 Task: Find connections with filter location Montana with filter topic #technologywith filter profile language French with filter current company Forbe with filter school B K Birla Institute of Engineering & Technology, Pilani with filter industry Public Policy Offices with filter service category Life Insurance with filter keywords title Direct Salesperson
Action: Mouse moved to (151, 204)
Screenshot: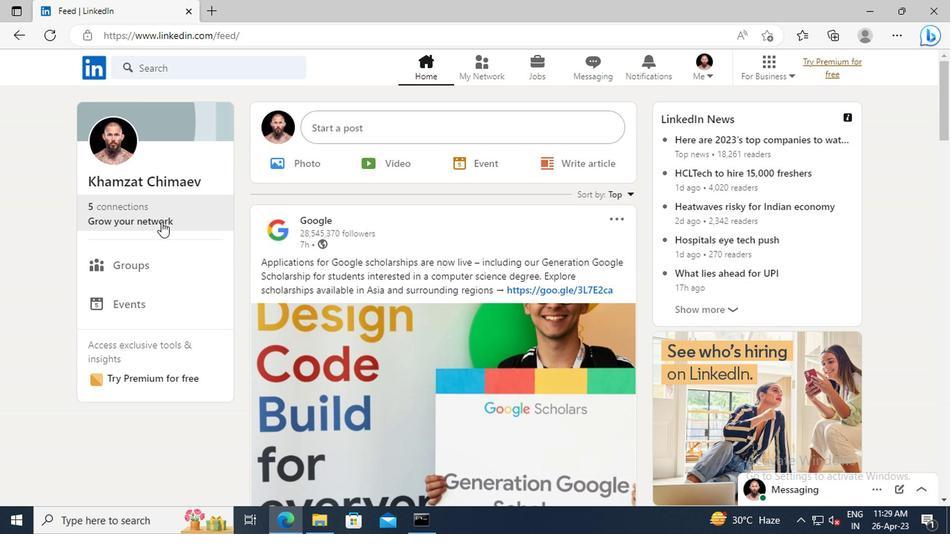 
Action: Mouse pressed left at (151, 204)
Screenshot: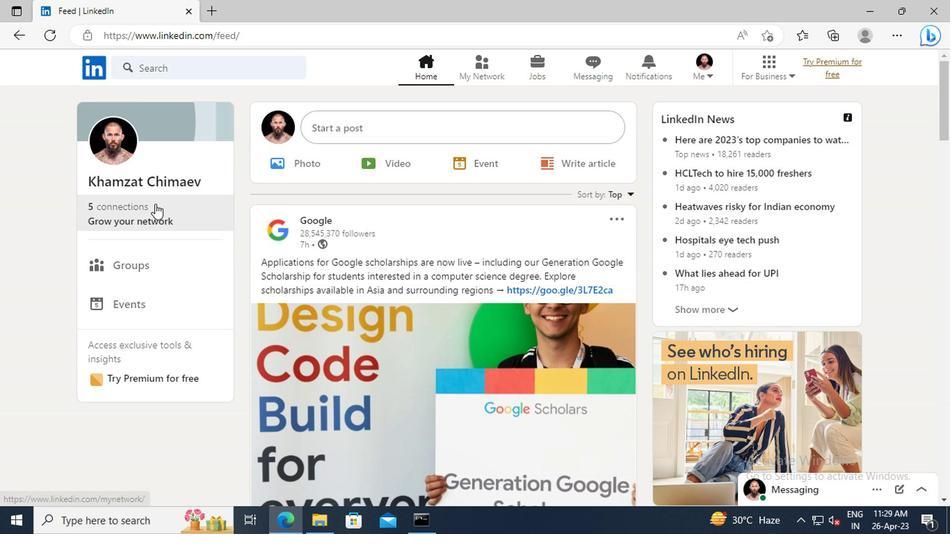 
Action: Mouse moved to (162, 151)
Screenshot: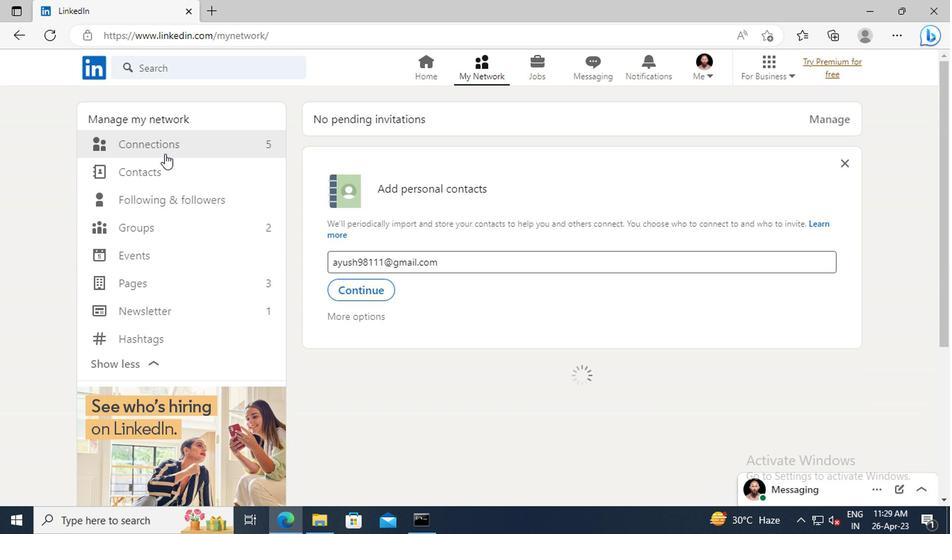 
Action: Mouse pressed left at (162, 151)
Screenshot: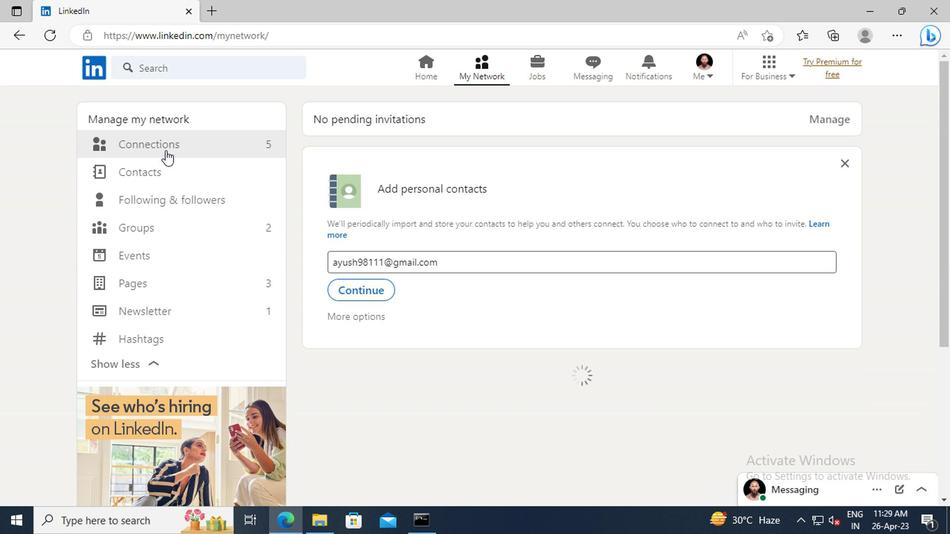 
Action: Mouse moved to (563, 149)
Screenshot: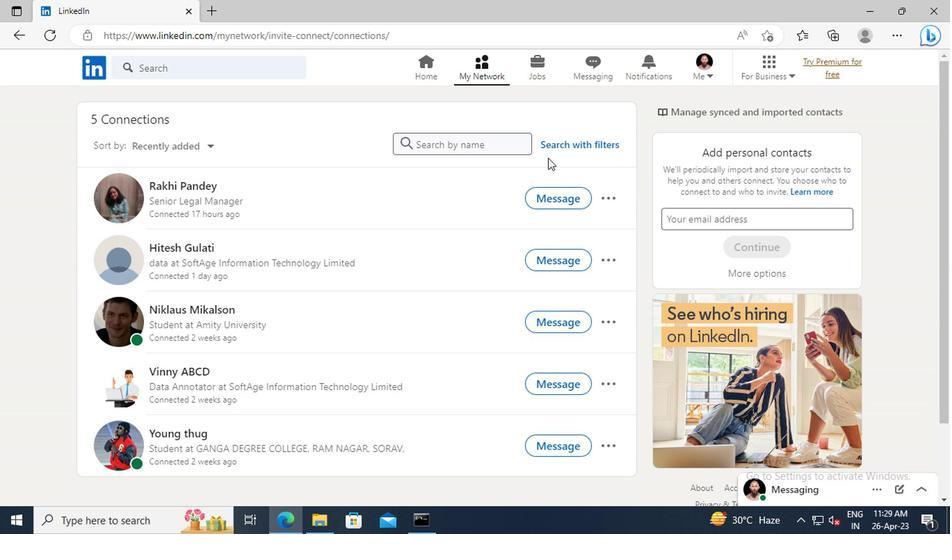 
Action: Mouse pressed left at (563, 149)
Screenshot: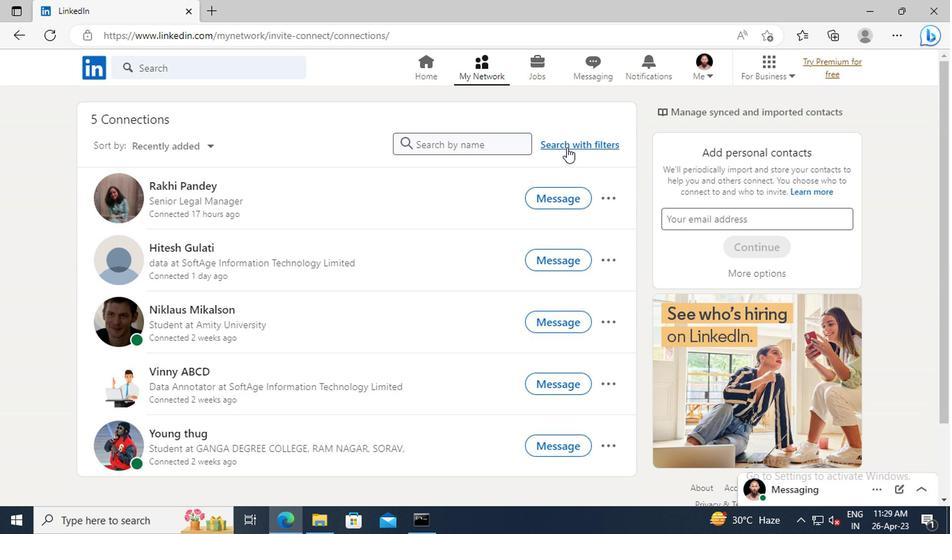 
Action: Mouse moved to (520, 111)
Screenshot: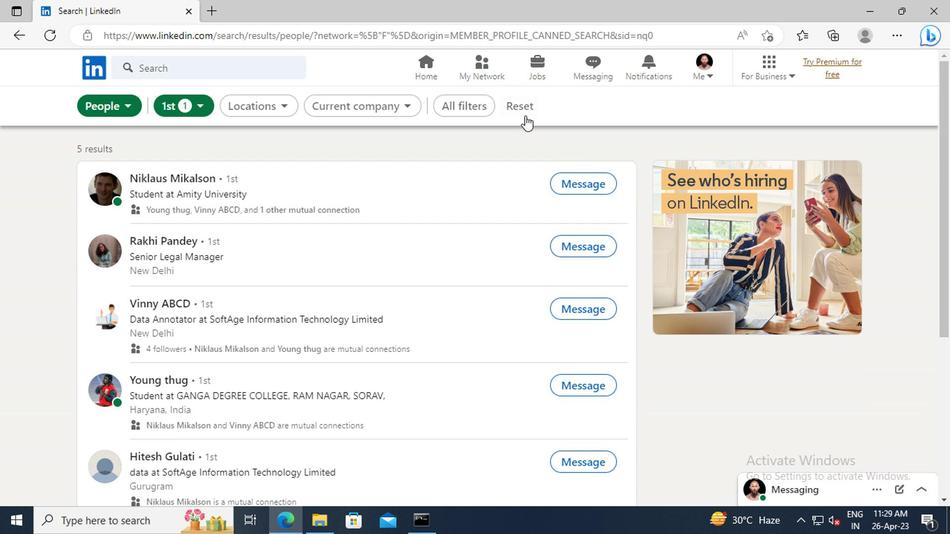 
Action: Mouse pressed left at (520, 111)
Screenshot: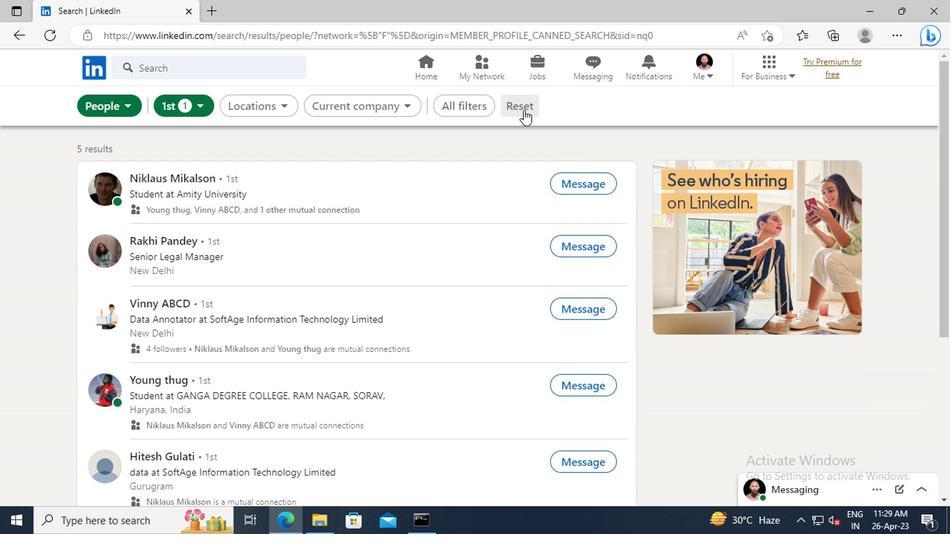 
Action: Mouse moved to (496, 108)
Screenshot: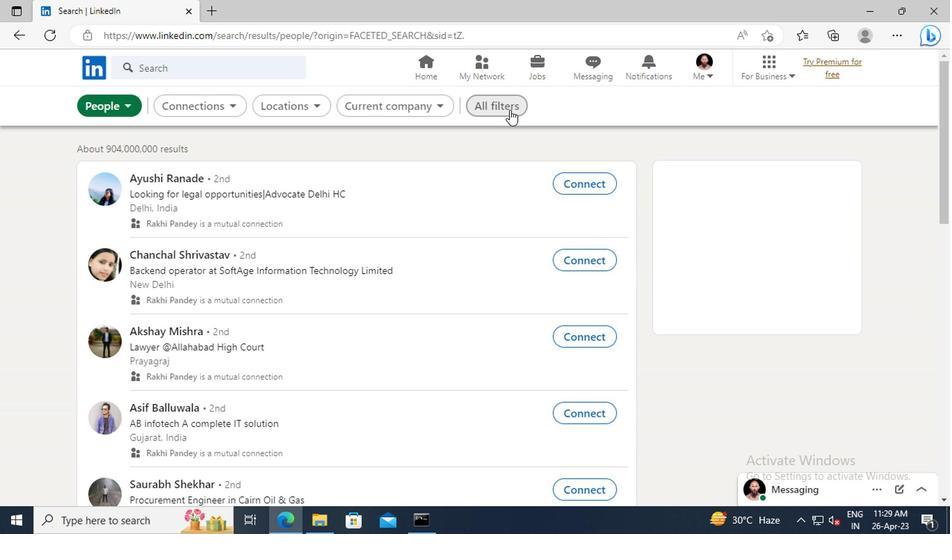 
Action: Mouse pressed left at (496, 108)
Screenshot: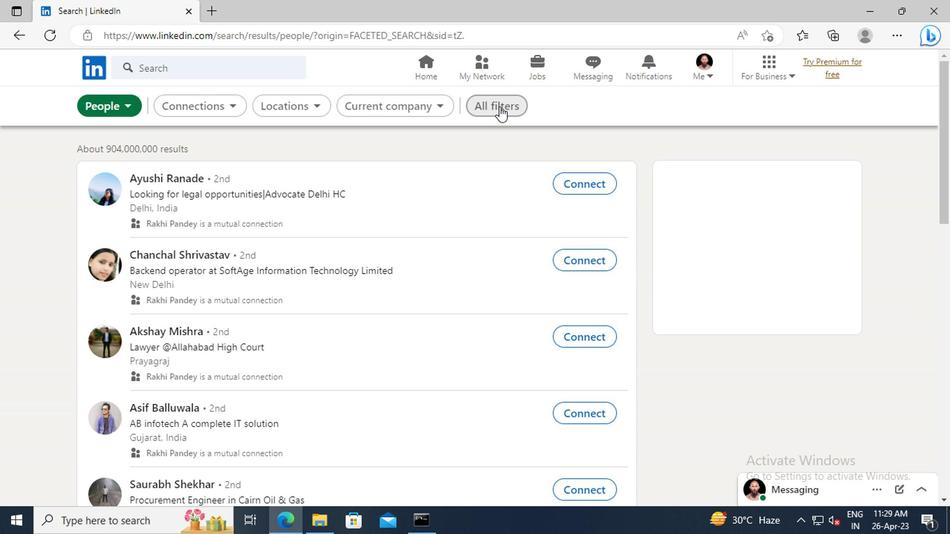 
Action: Mouse moved to (786, 269)
Screenshot: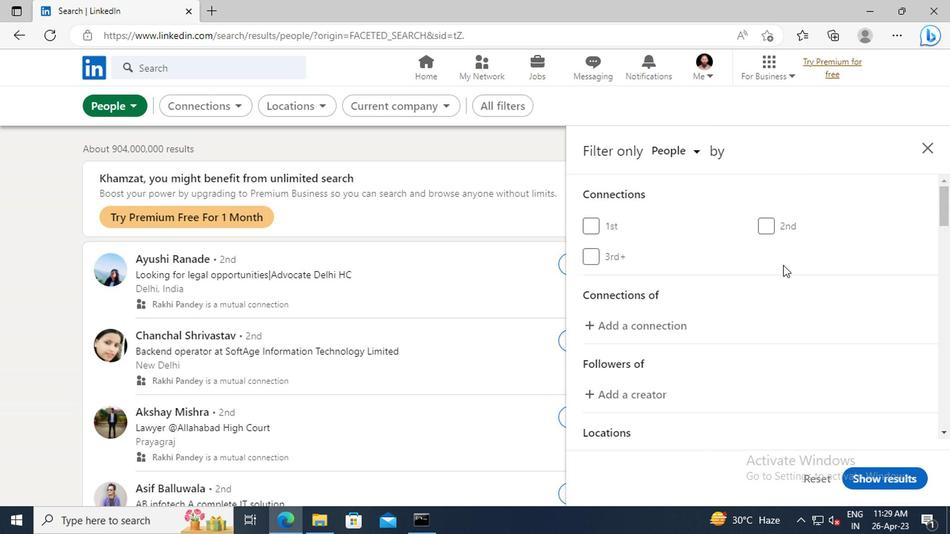 
Action: Mouse scrolled (786, 268) with delta (0, 0)
Screenshot: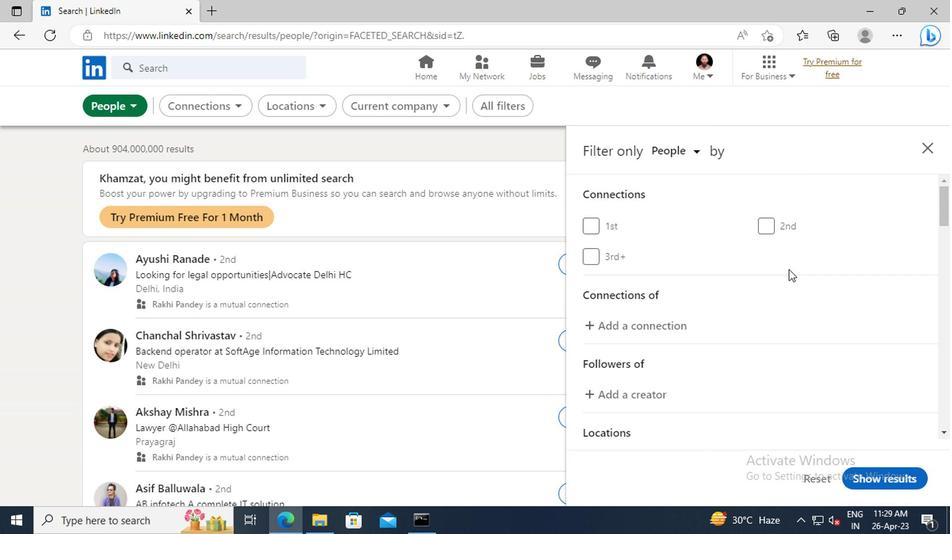 
Action: Mouse scrolled (786, 268) with delta (0, 0)
Screenshot: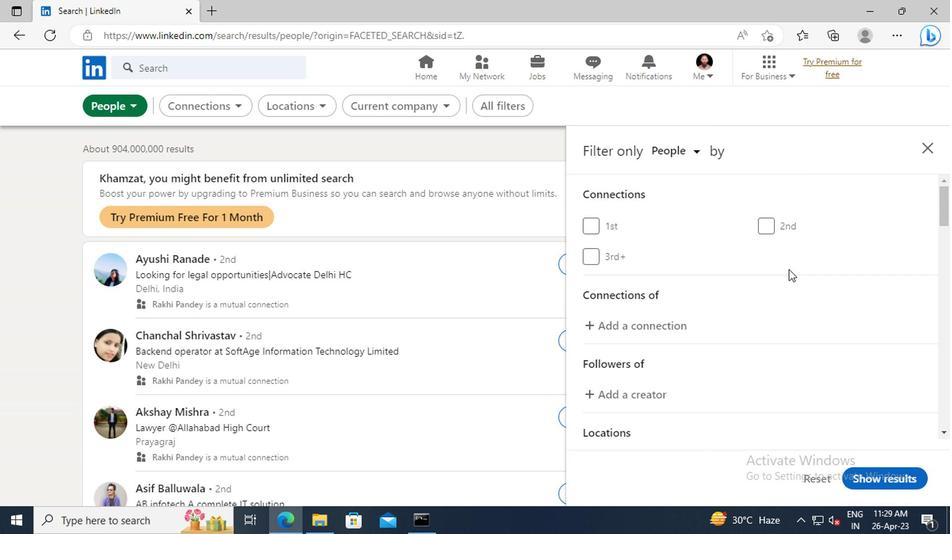 
Action: Mouse scrolled (786, 268) with delta (0, 0)
Screenshot: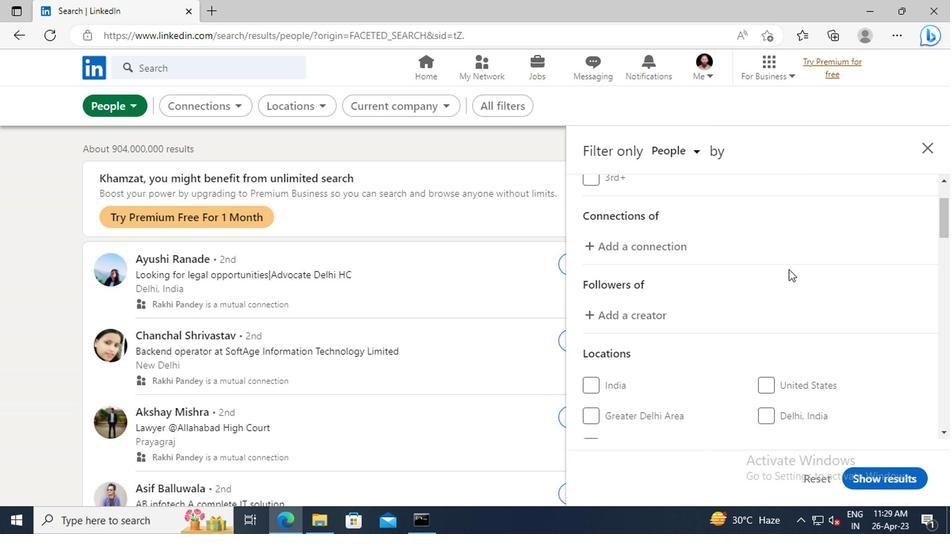 
Action: Mouse scrolled (786, 268) with delta (0, 0)
Screenshot: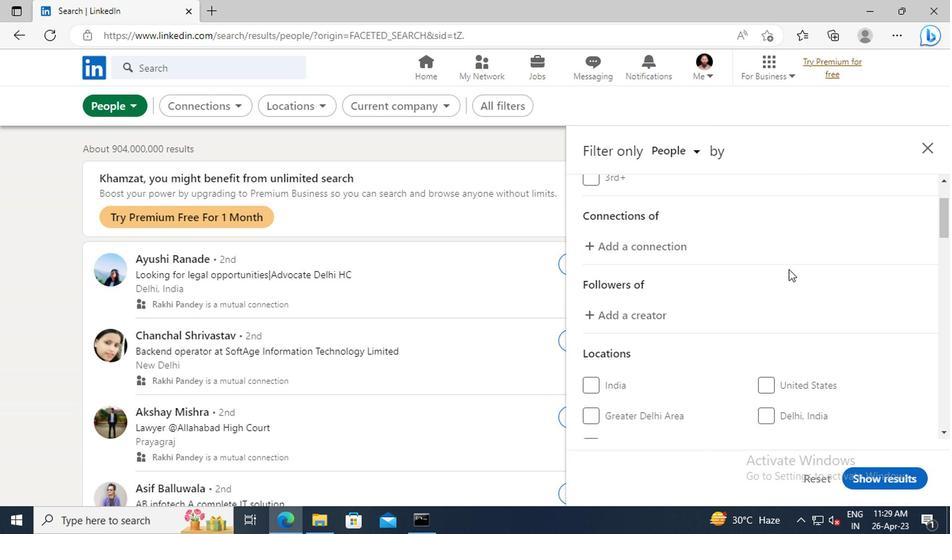 
Action: Mouse scrolled (786, 268) with delta (0, 0)
Screenshot: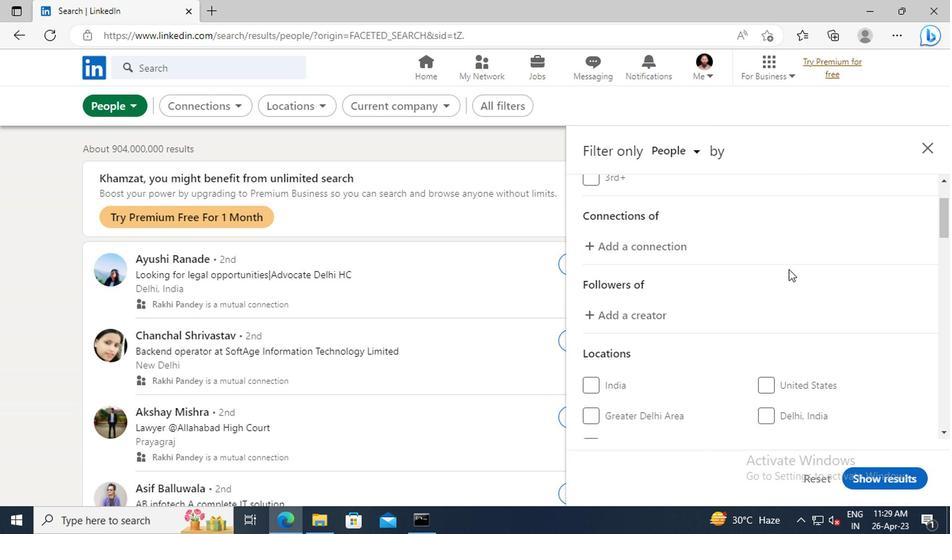 
Action: Mouse scrolled (786, 268) with delta (0, 0)
Screenshot: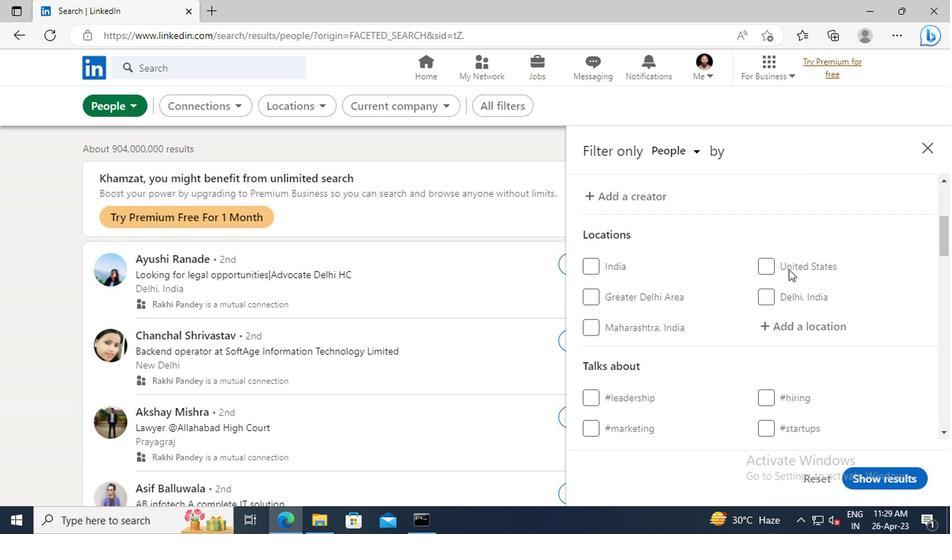 
Action: Mouse moved to (786, 284)
Screenshot: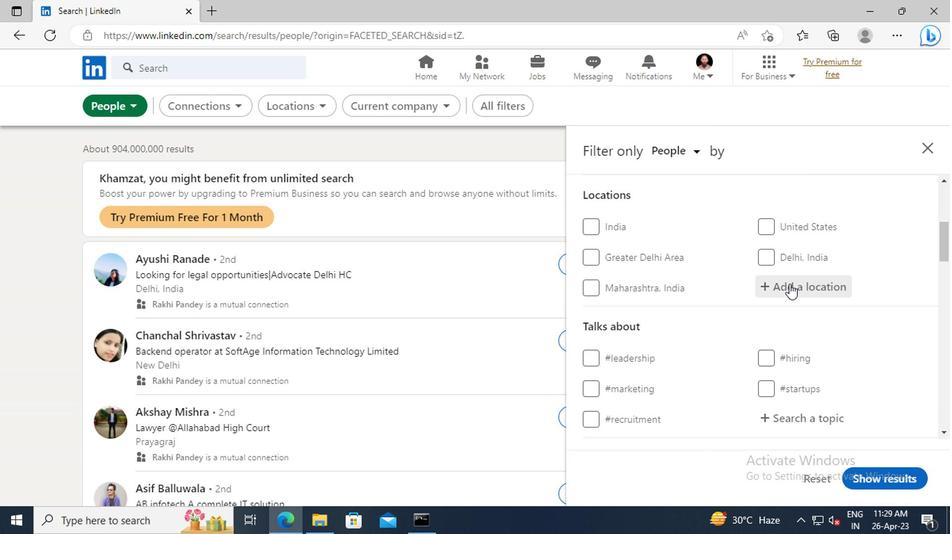 
Action: Mouse pressed left at (786, 284)
Screenshot: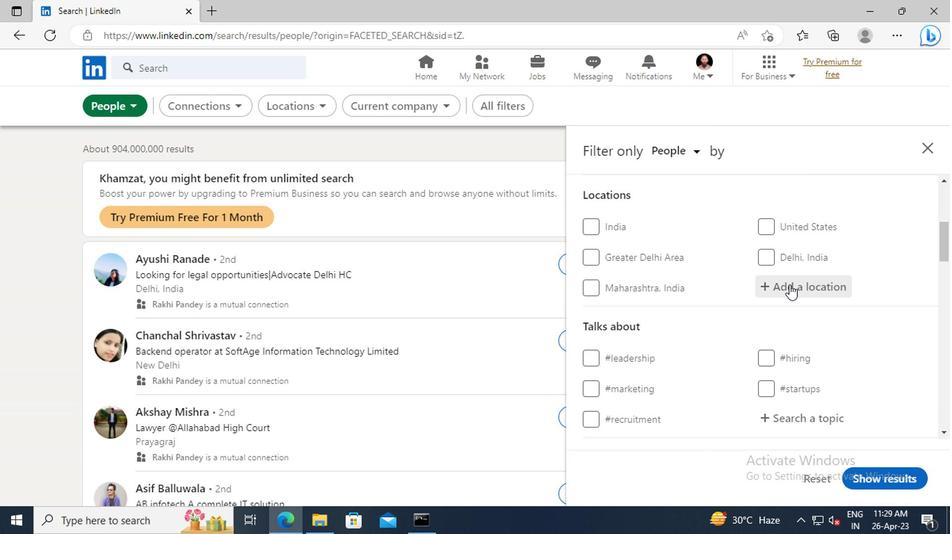 
Action: Key pressed <Key.shift>MONTANA
Screenshot: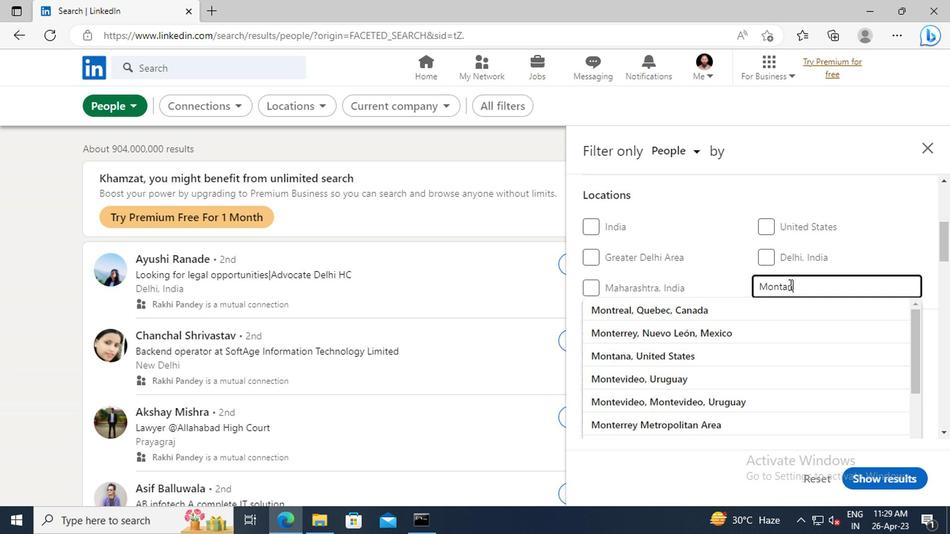
Action: Mouse moved to (779, 303)
Screenshot: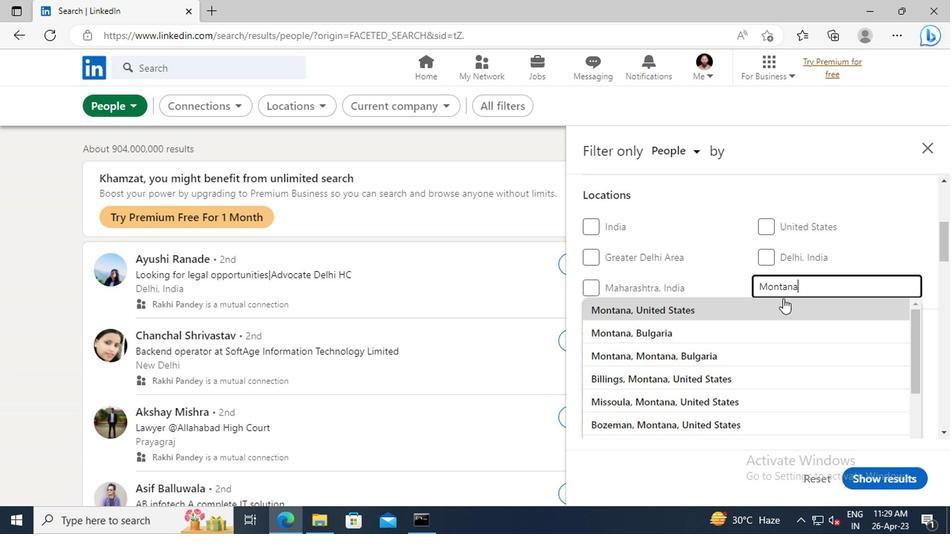 
Action: Mouse pressed left at (779, 303)
Screenshot: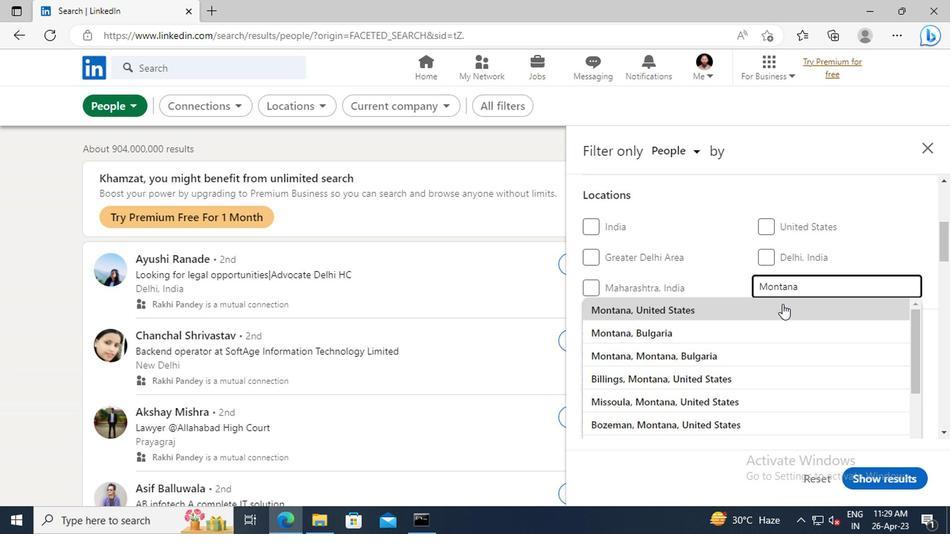 
Action: Mouse moved to (785, 260)
Screenshot: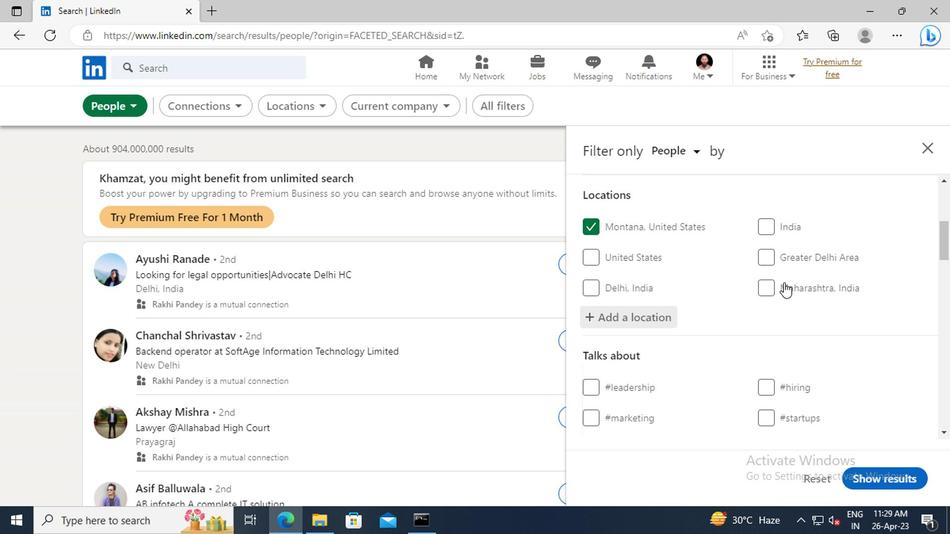 
Action: Mouse scrolled (785, 260) with delta (0, 0)
Screenshot: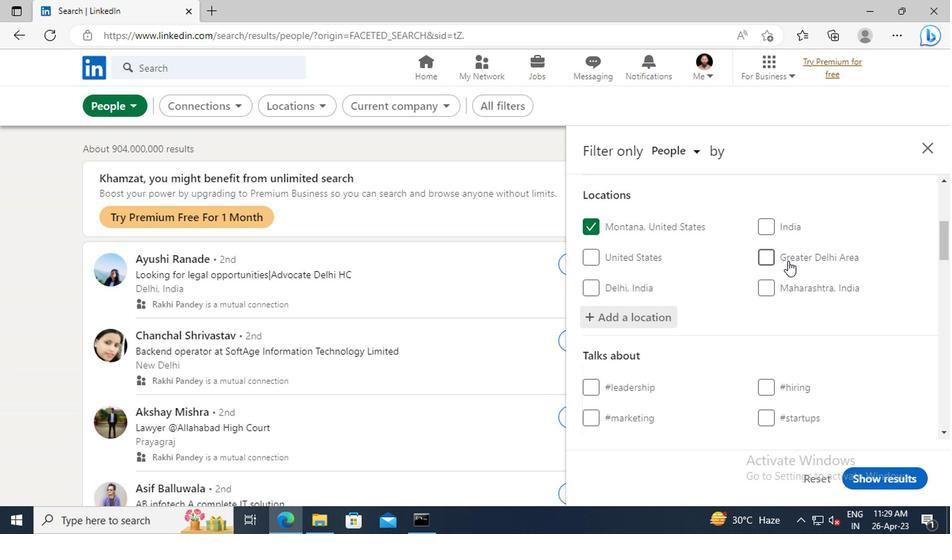 
Action: Mouse scrolled (785, 260) with delta (0, 0)
Screenshot: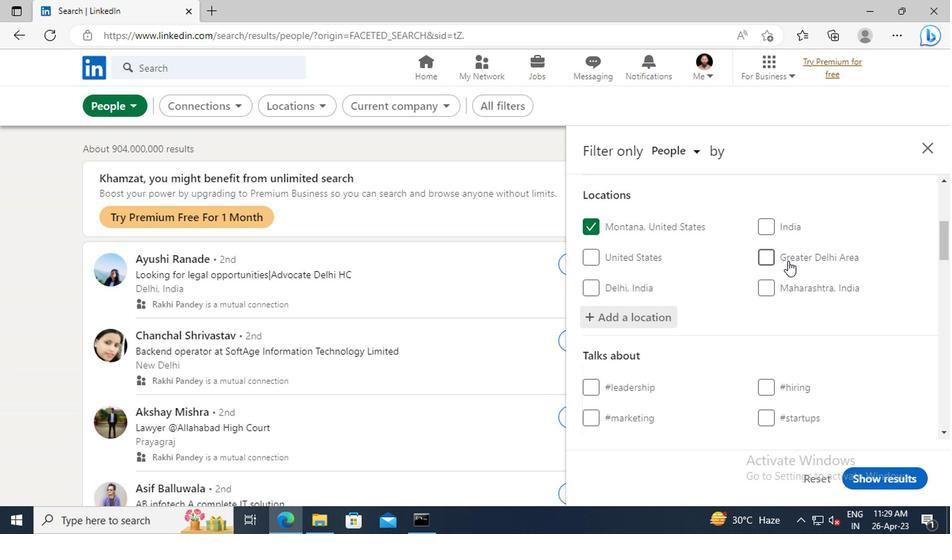 
Action: Mouse scrolled (785, 260) with delta (0, 0)
Screenshot: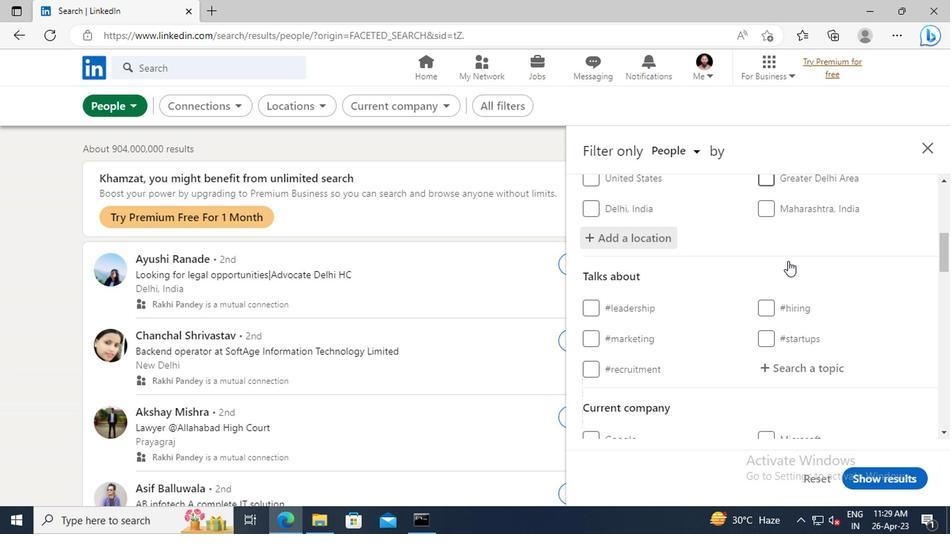 
Action: Mouse scrolled (785, 260) with delta (0, 0)
Screenshot: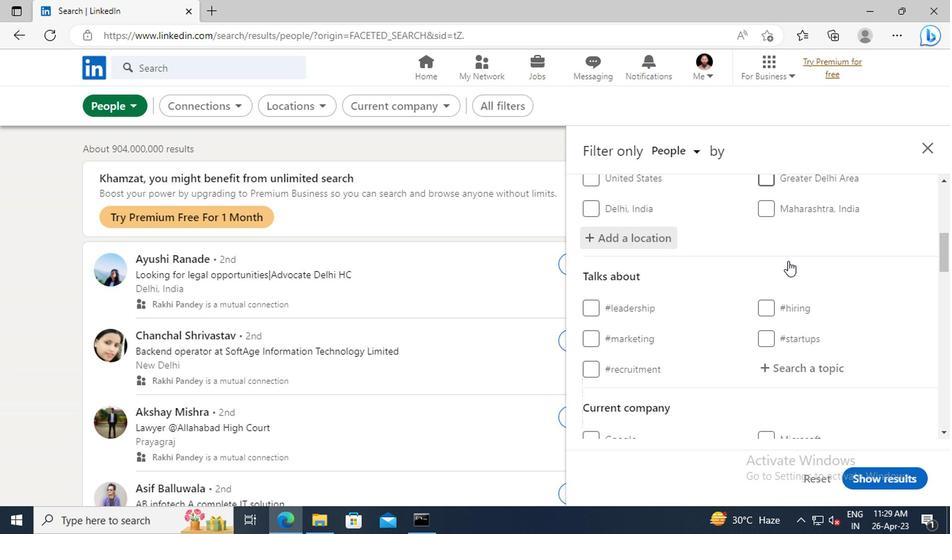
Action: Mouse moved to (785, 291)
Screenshot: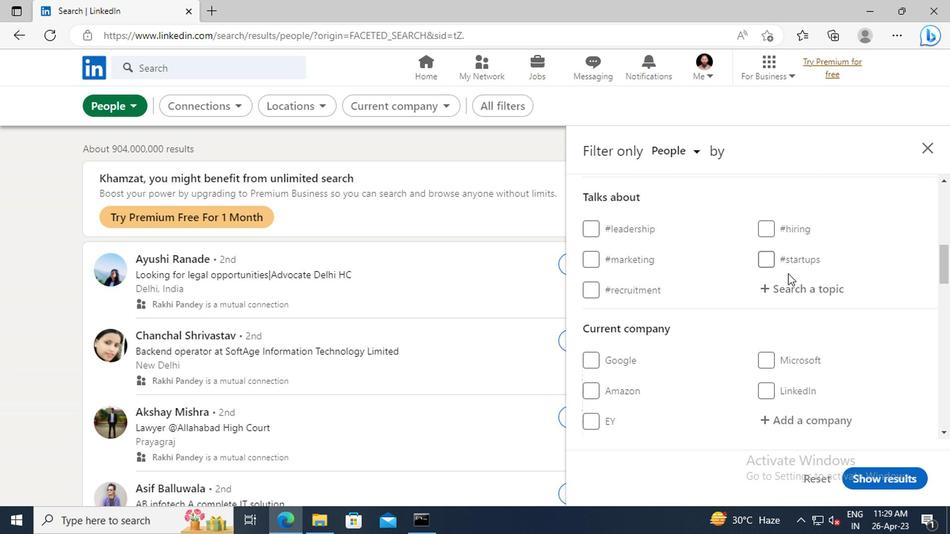 
Action: Mouse pressed left at (785, 291)
Screenshot: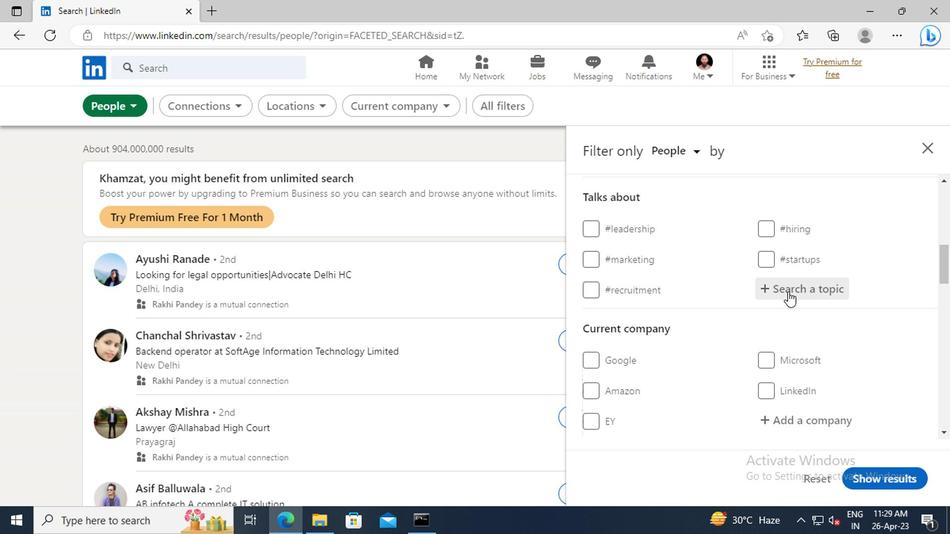 
Action: Key pressed <Key.shift>#TECHNOLOGYWITH<Key.enter>
Screenshot: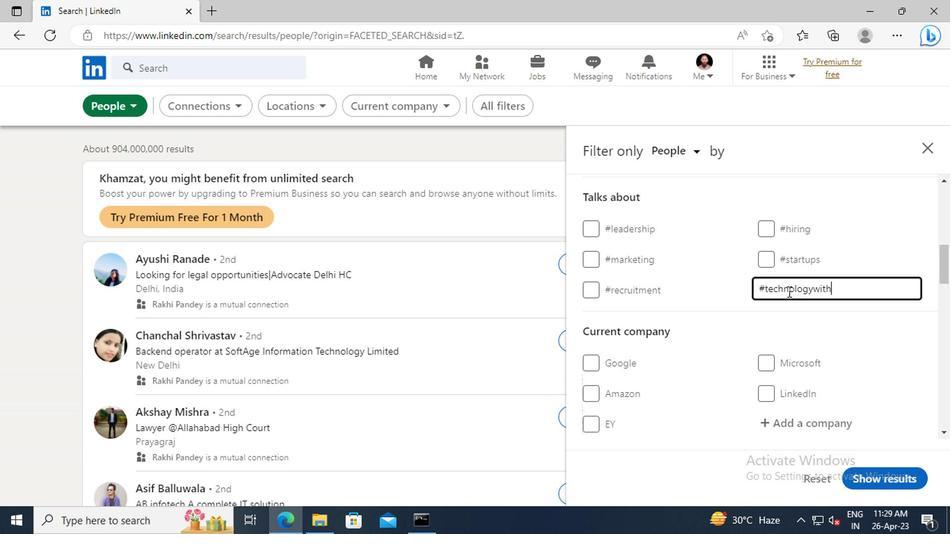 
Action: Mouse moved to (762, 293)
Screenshot: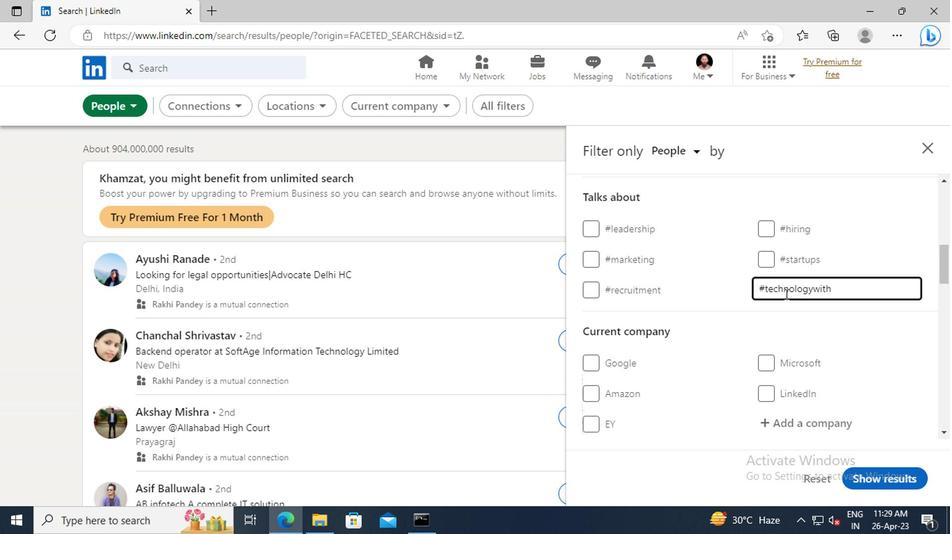
Action: Mouse scrolled (762, 293) with delta (0, 0)
Screenshot: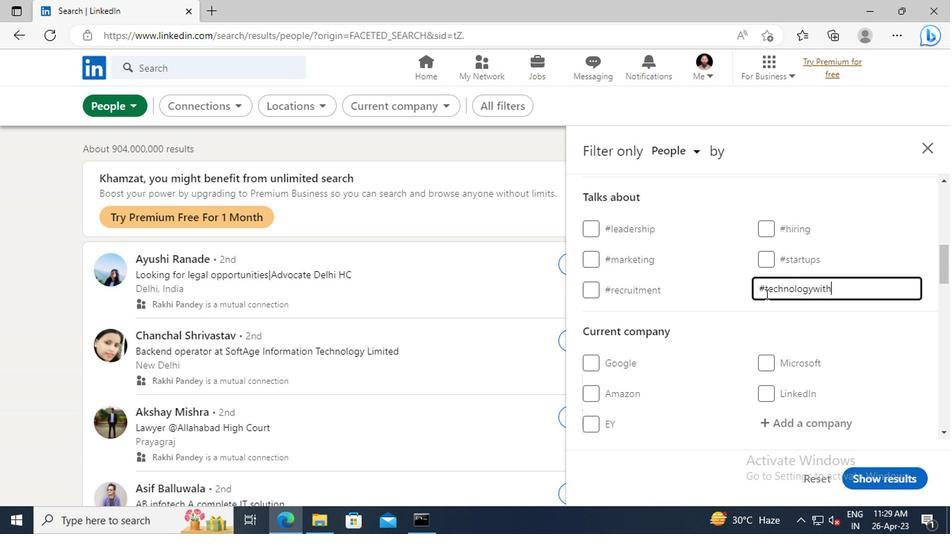 
Action: Mouse scrolled (762, 293) with delta (0, 0)
Screenshot: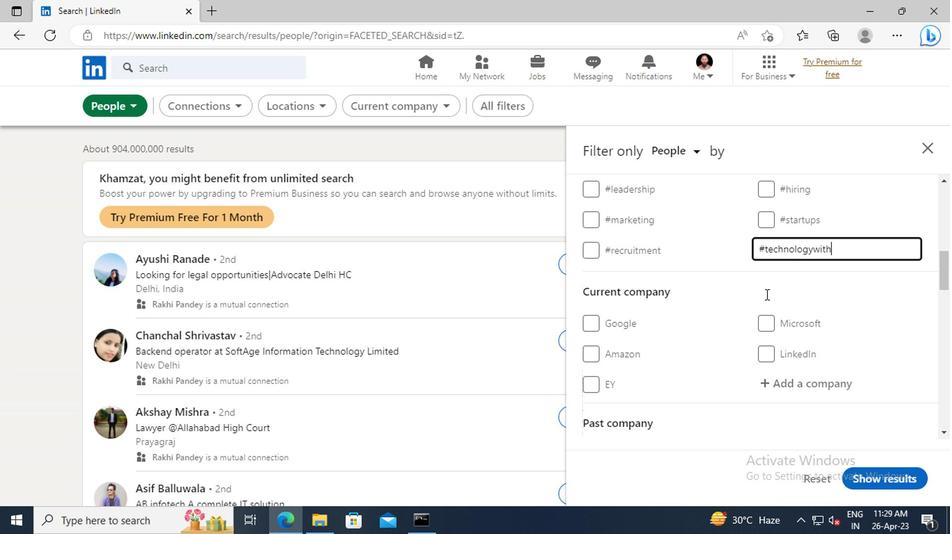 
Action: Mouse scrolled (762, 293) with delta (0, 0)
Screenshot: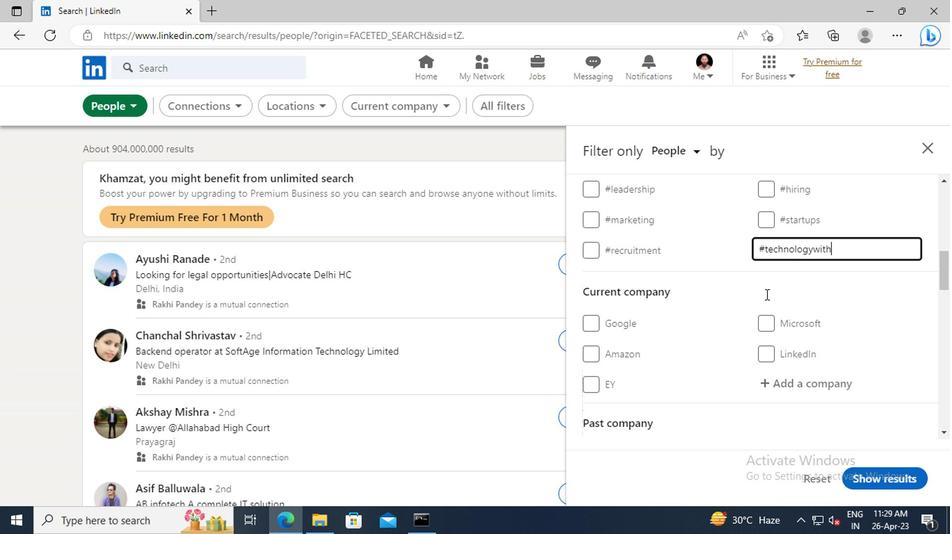 
Action: Mouse scrolled (762, 293) with delta (0, 0)
Screenshot: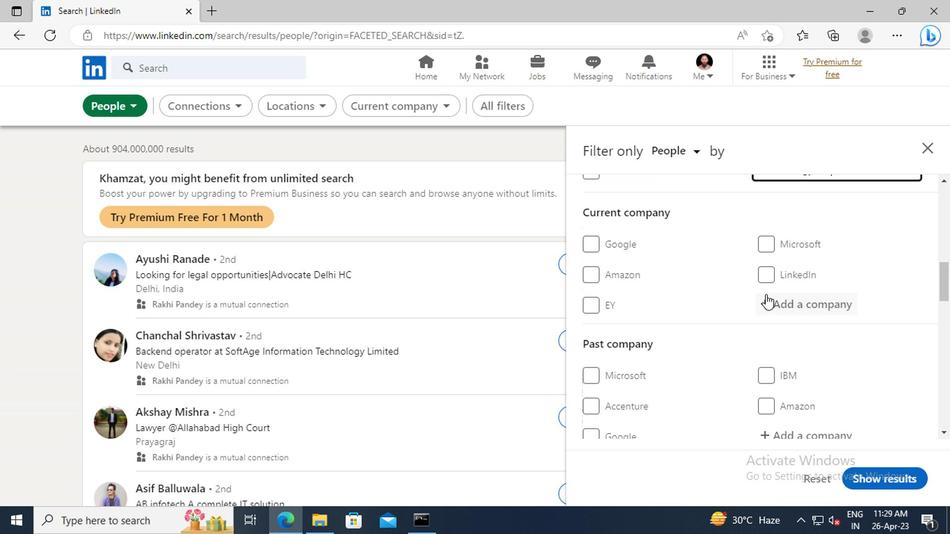 
Action: Mouse scrolled (762, 293) with delta (0, 0)
Screenshot: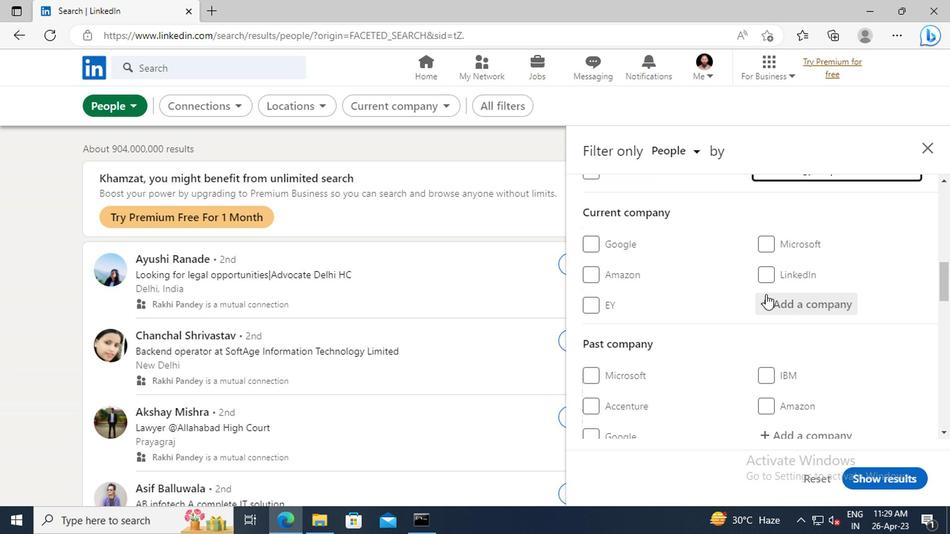 
Action: Mouse scrolled (762, 293) with delta (0, 0)
Screenshot: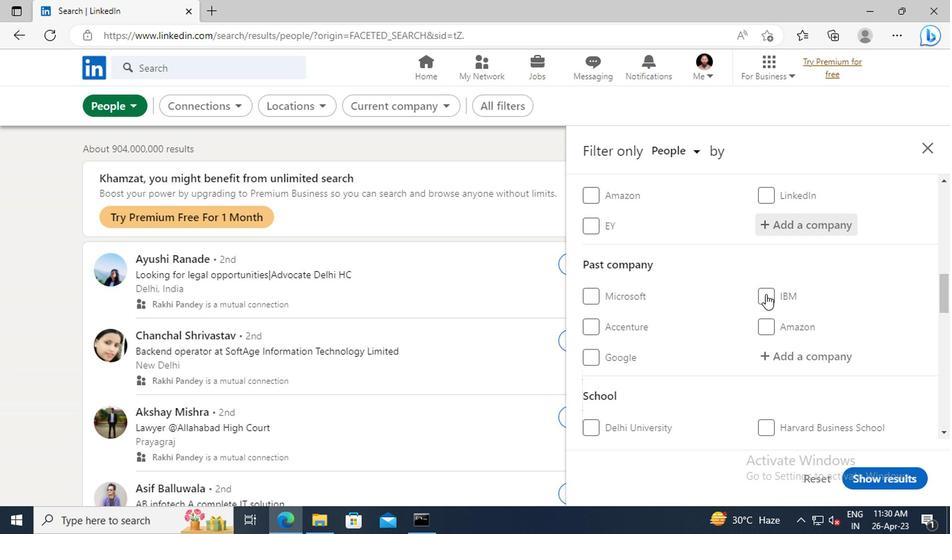 
Action: Mouse scrolled (762, 293) with delta (0, 0)
Screenshot: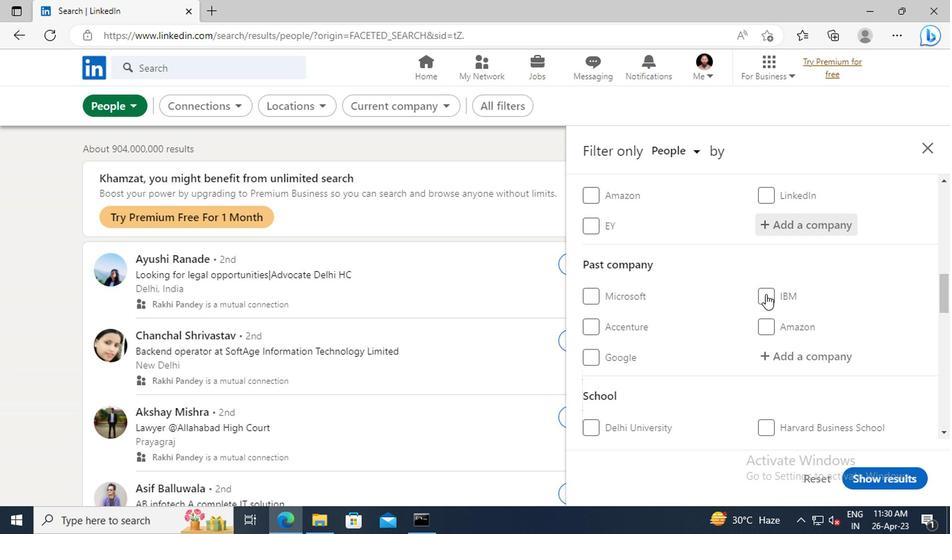 
Action: Mouse scrolled (762, 293) with delta (0, 0)
Screenshot: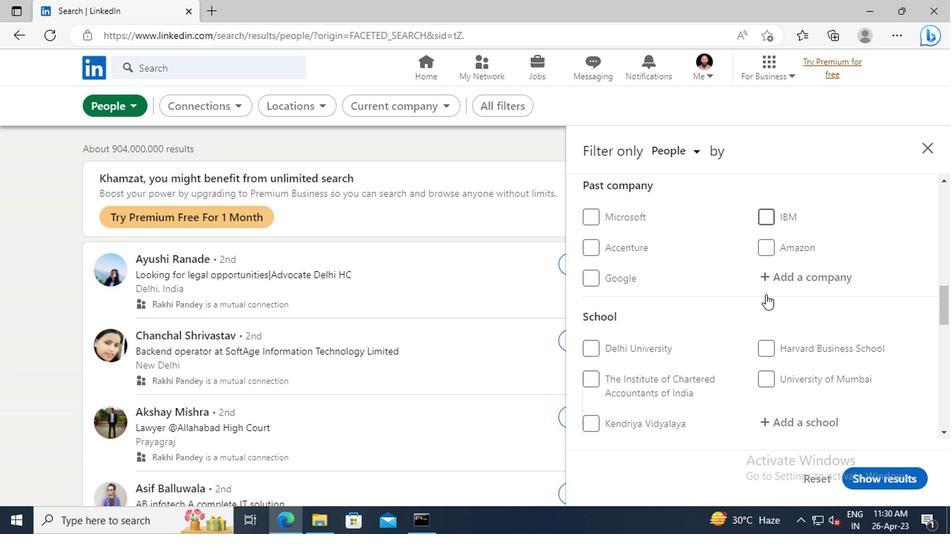 
Action: Mouse scrolled (762, 293) with delta (0, 0)
Screenshot: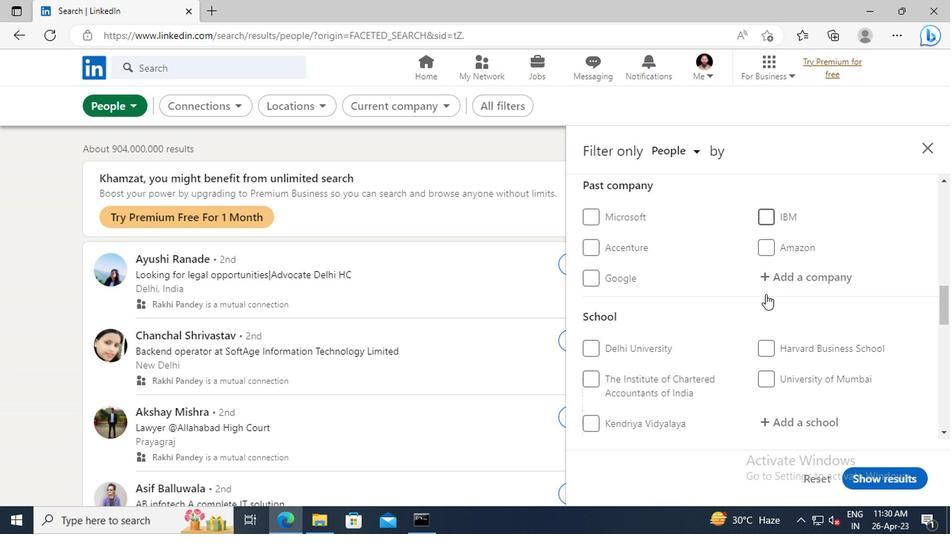 
Action: Mouse scrolled (762, 293) with delta (0, 0)
Screenshot: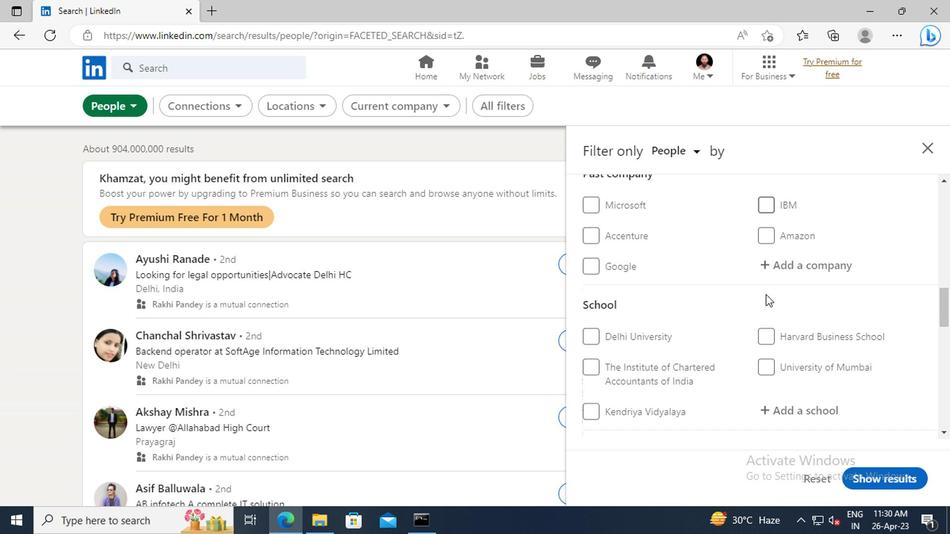 
Action: Mouse scrolled (762, 293) with delta (0, 0)
Screenshot: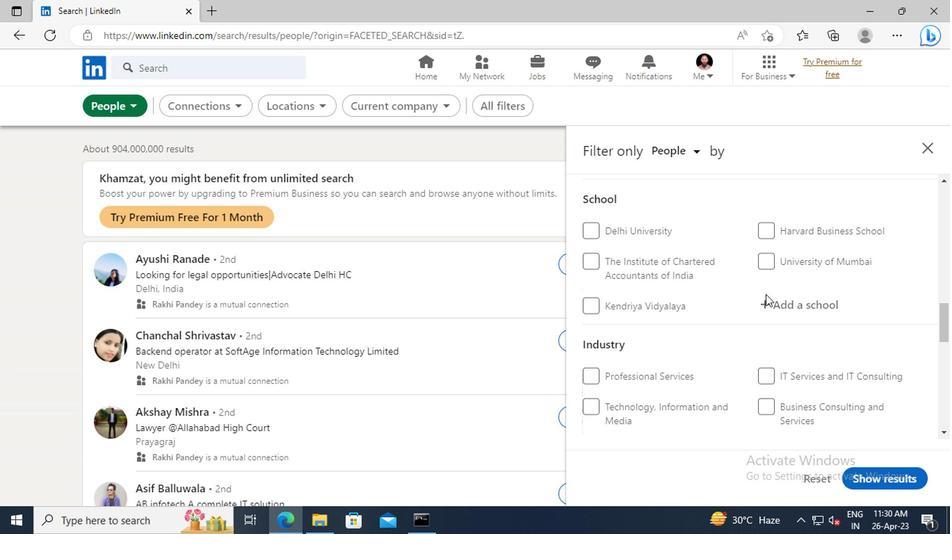 
Action: Mouse scrolled (762, 293) with delta (0, 0)
Screenshot: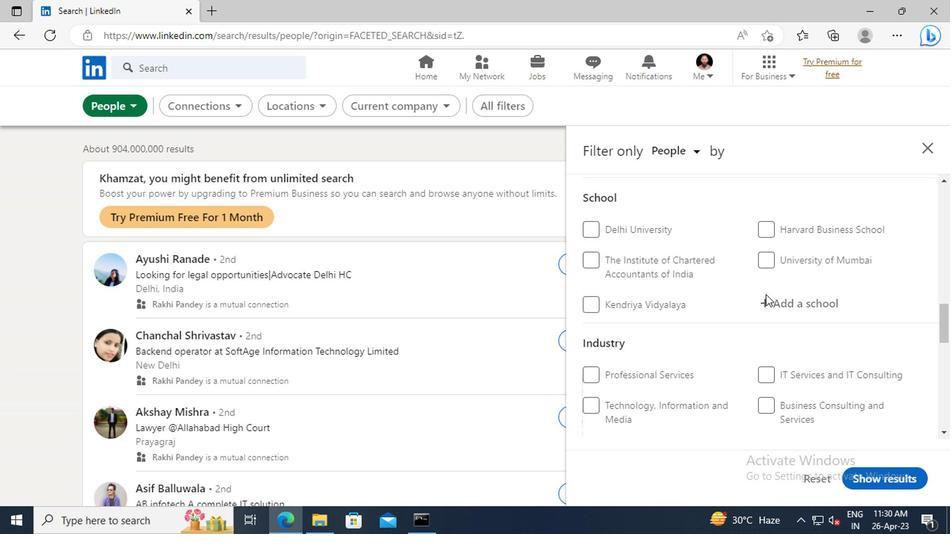 
Action: Mouse scrolled (762, 293) with delta (0, 0)
Screenshot: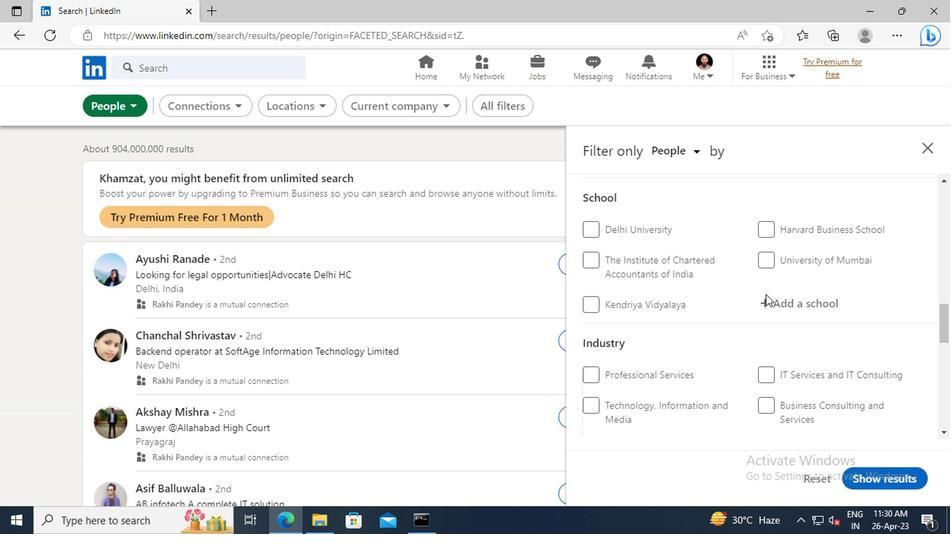 
Action: Mouse scrolled (762, 293) with delta (0, 0)
Screenshot: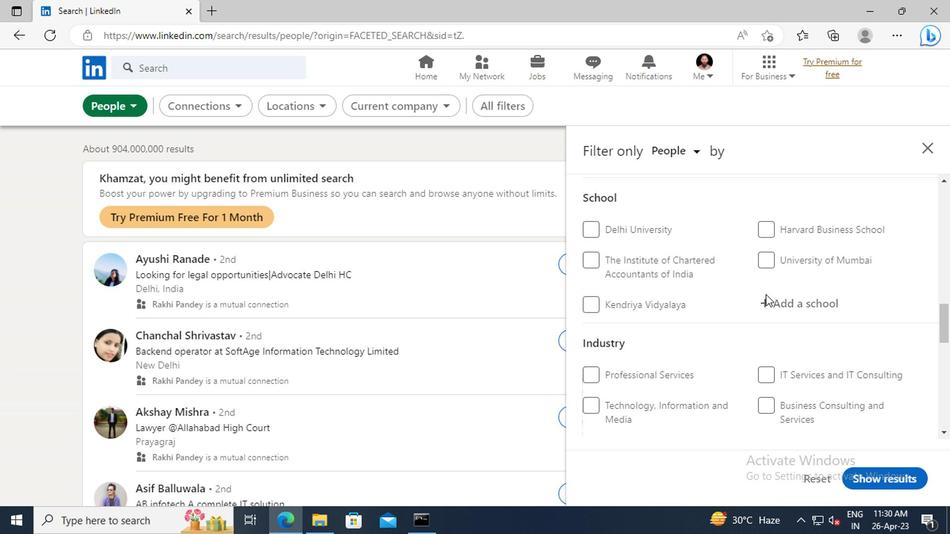 
Action: Mouse scrolled (762, 293) with delta (0, 0)
Screenshot: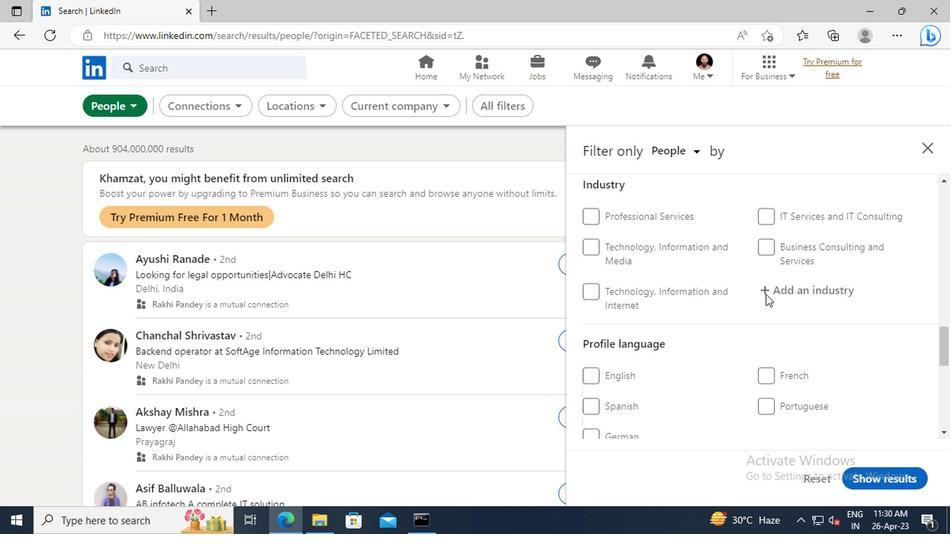 
Action: Mouse scrolled (762, 293) with delta (0, 0)
Screenshot: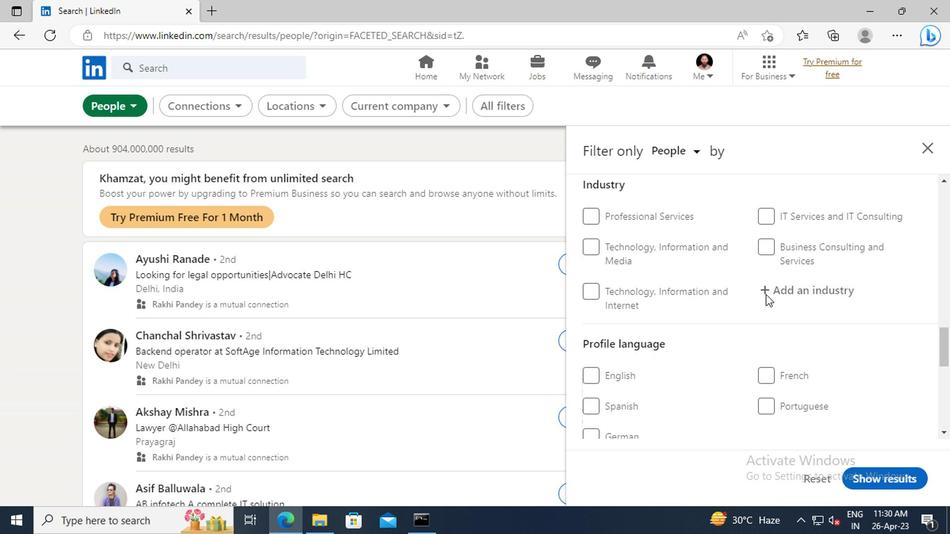 
Action: Mouse moved to (760, 296)
Screenshot: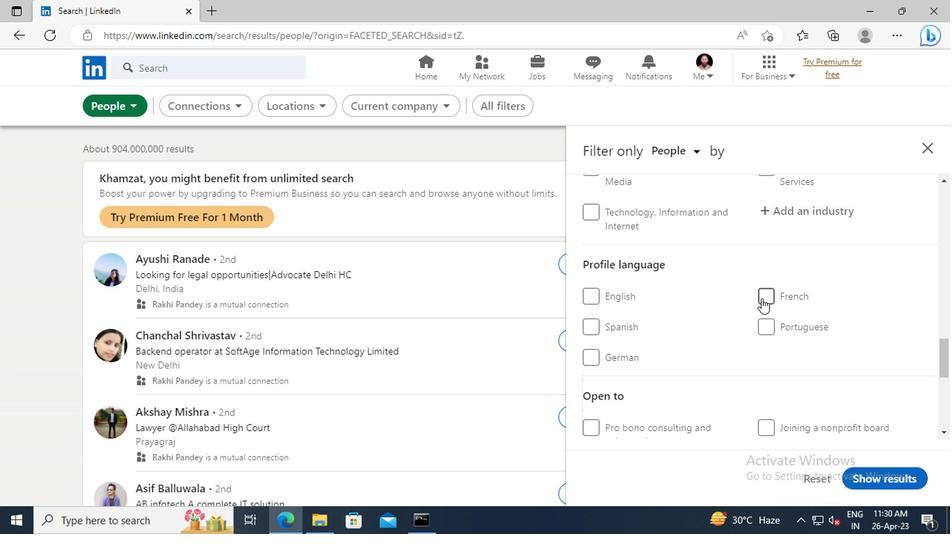 
Action: Mouse pressed left at (760, 296)
Screenshot: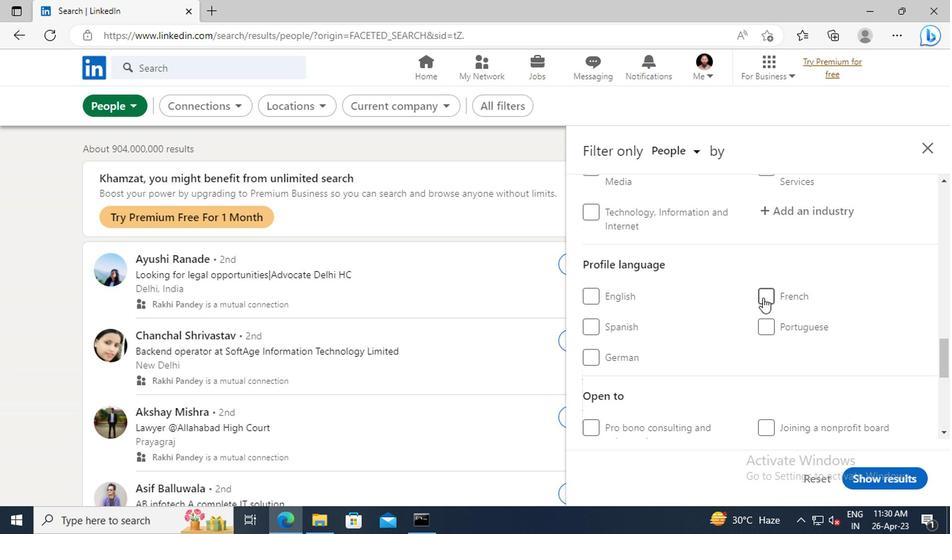 
Action: Mouse moved to (734, 302)
Screenshot: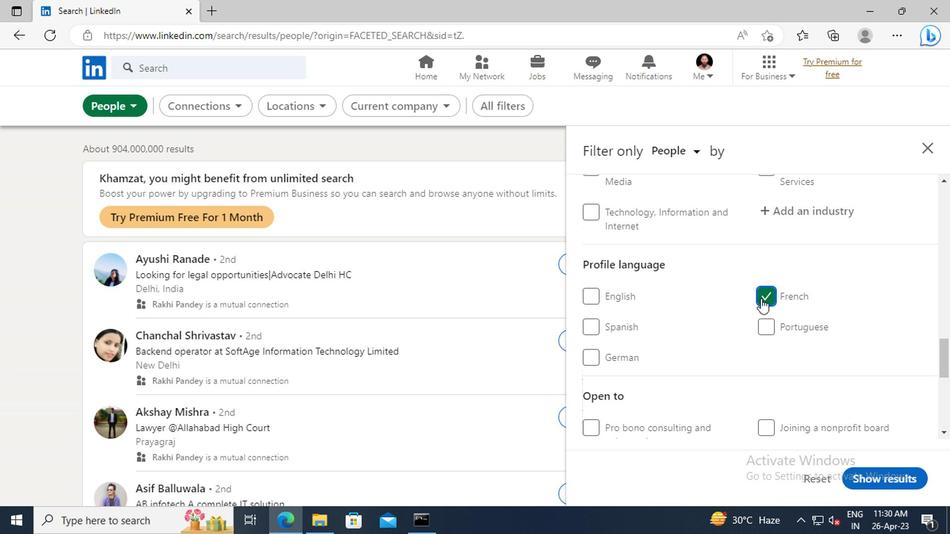 
Action: Mouse scrolled (734, 302) with delta (0, 0)
Screenshot: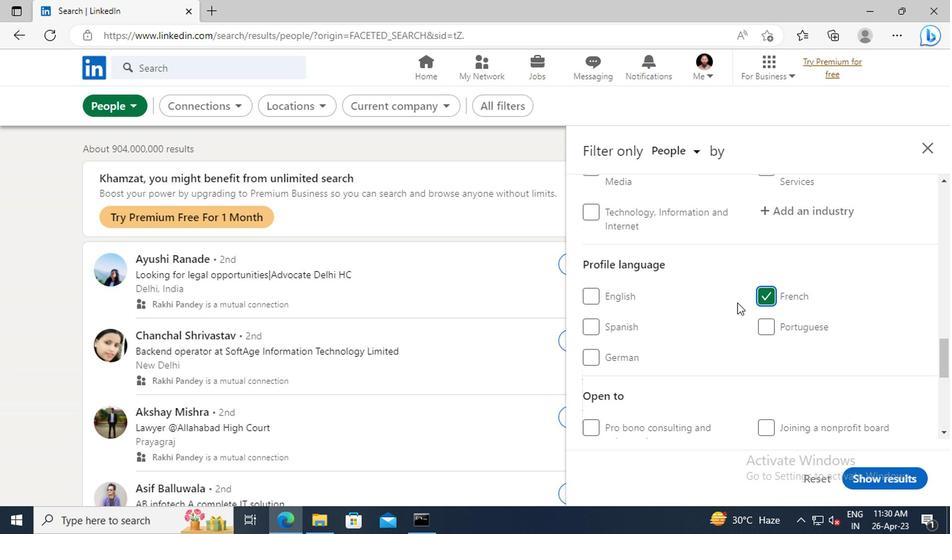 
Action: Mouse scrolled (734, 302) with delta (0, 0)
Screenshot: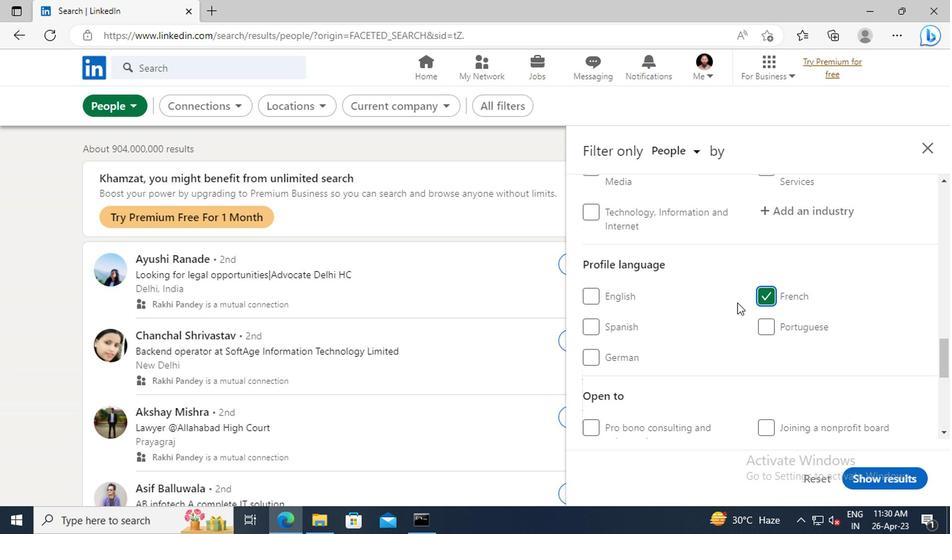 
Action: Mouse moved to (734, 302)
Screenshot: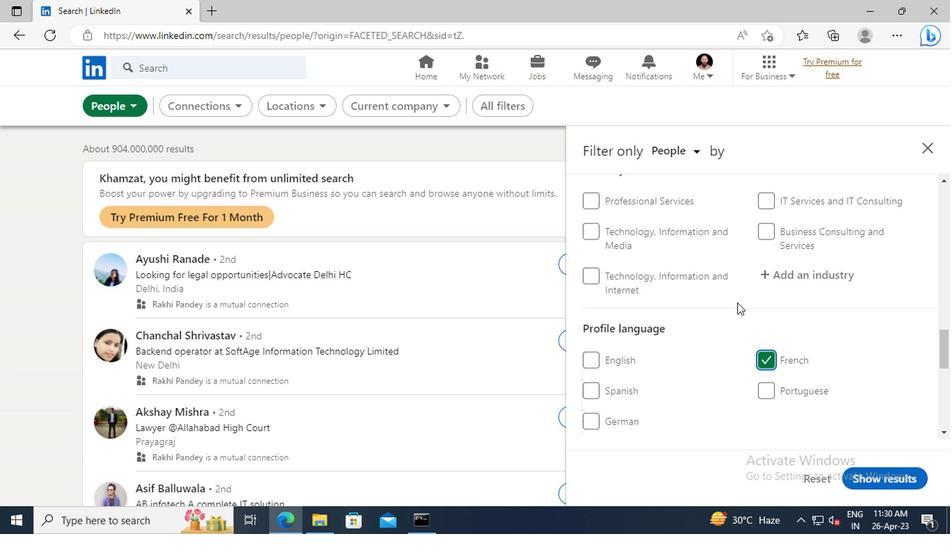 
Action: Mouse scrolled (734, 302) with delta (0, 0)
Screenshot: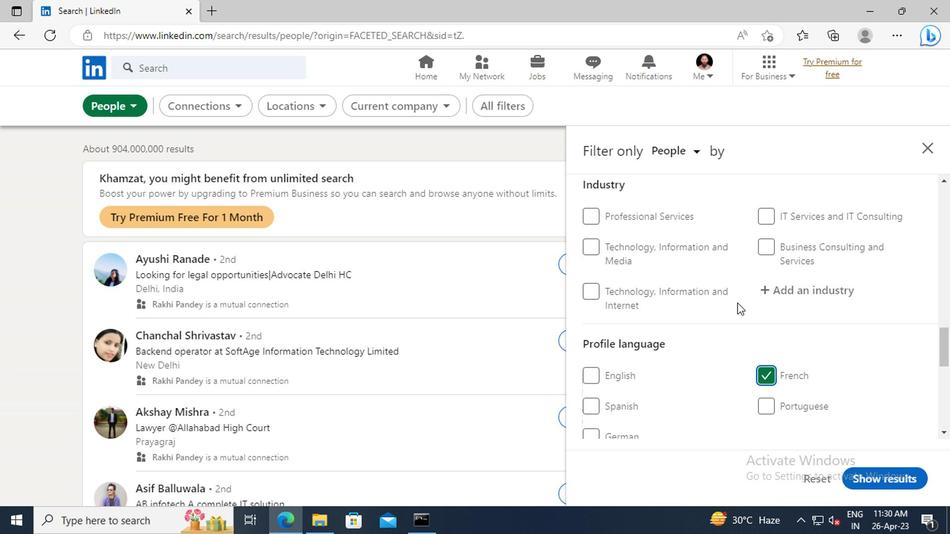 
Action: Mouse scrolled (734, 302) with delta (0, 0)
Screenshot: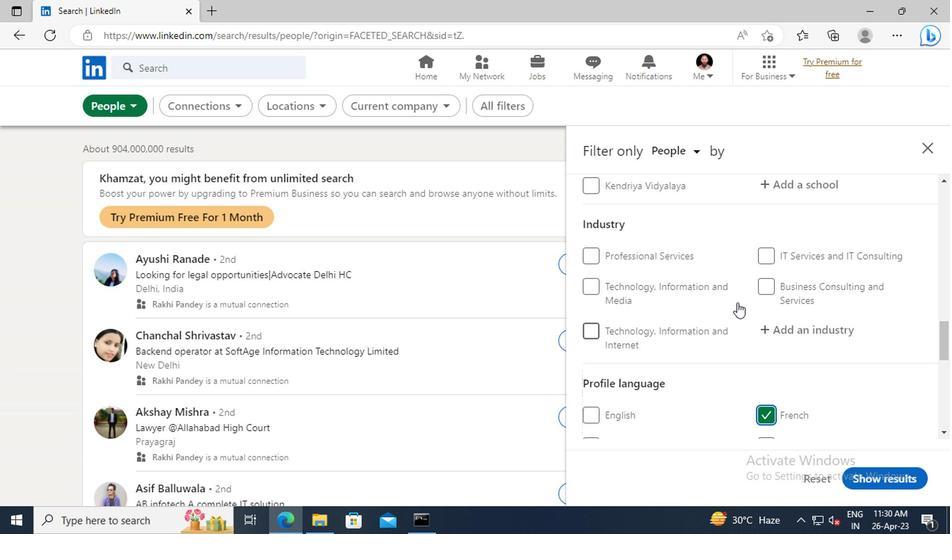 
Action: Mouse scrolled (734, 302) with delta (0, 0)
Screenshot: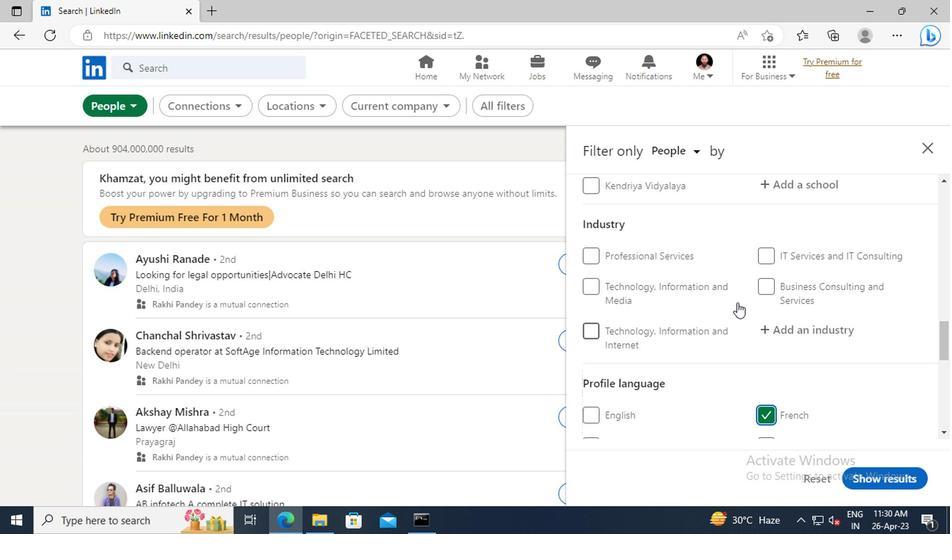 
Action: Mouse scrolled (734, 302) with delta (0, 0)
Screenshot: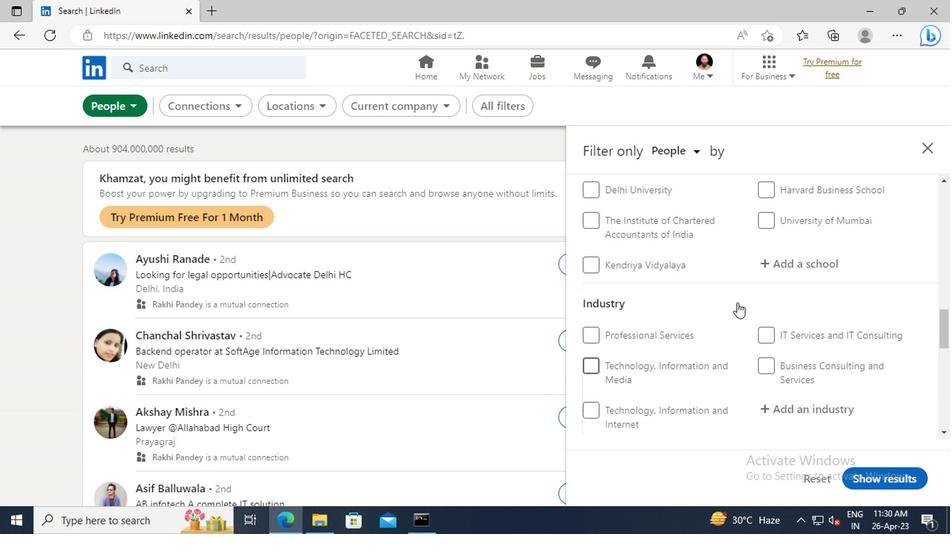
Action: Mouse scrolled (734, 302) with delta (0, 0)
Screenshot: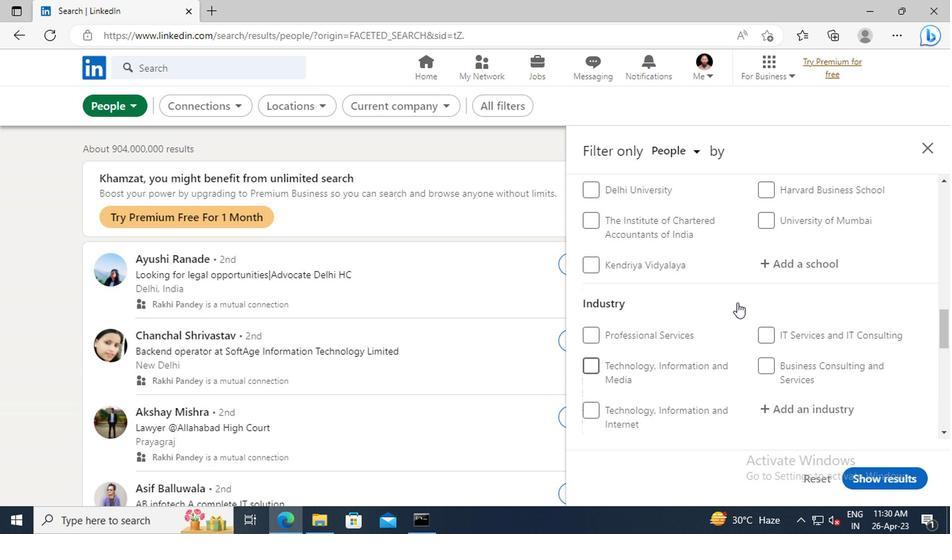 
Action: Mouse scrolled (734, 302) with delta (0, 0)
Screenshot: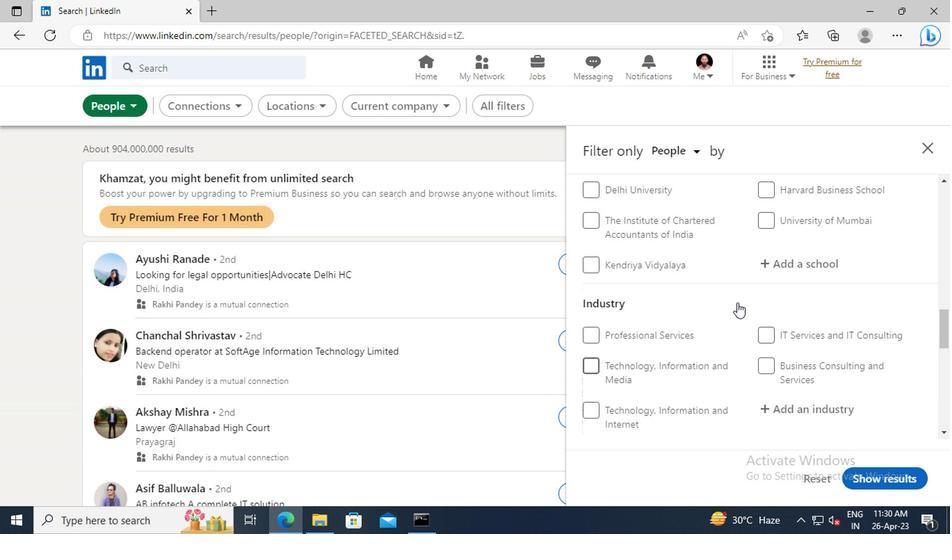 
Action: Mouse scrolled (734, 302) with delta (0, 0)
Screenshot: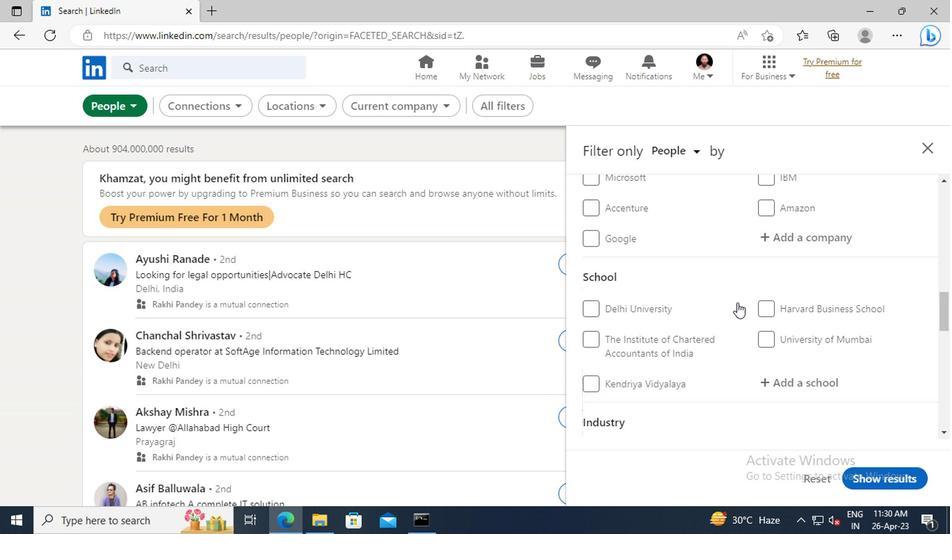 
Action: Mouse scrolled (734, 302) with delta (0, 0)
Screenshot: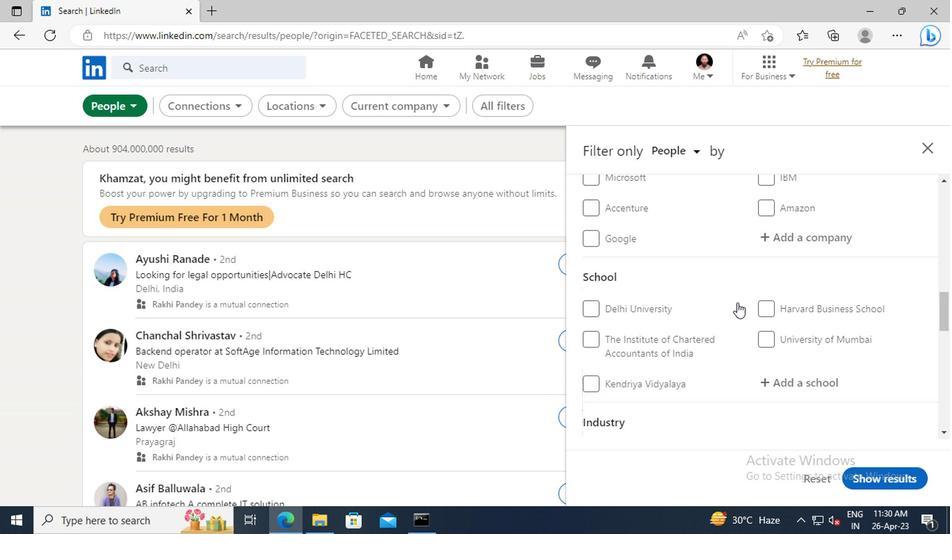 
Action: Mouse scrolled (734, 302) with delta (0, 0)
Screenshot: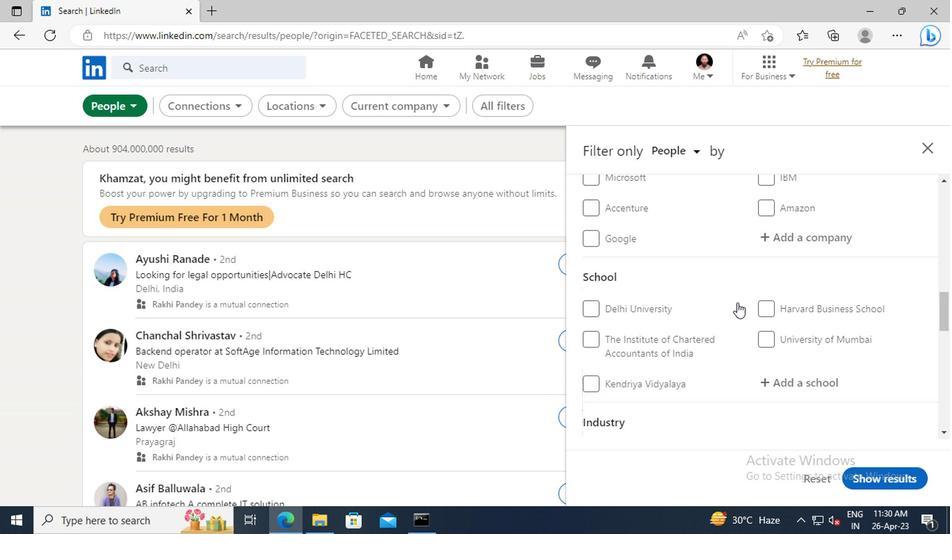 
Action: Mouse scrolled (734, 302) with delta (0, 0)
Screenshot: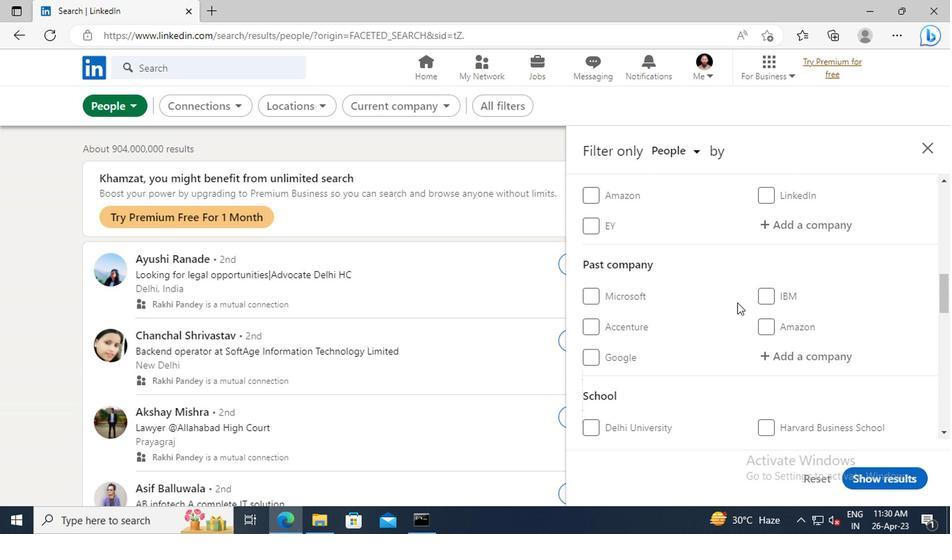 
Action: Mouse scrolled (734, 302) with delta (0, 0)
Screenshot: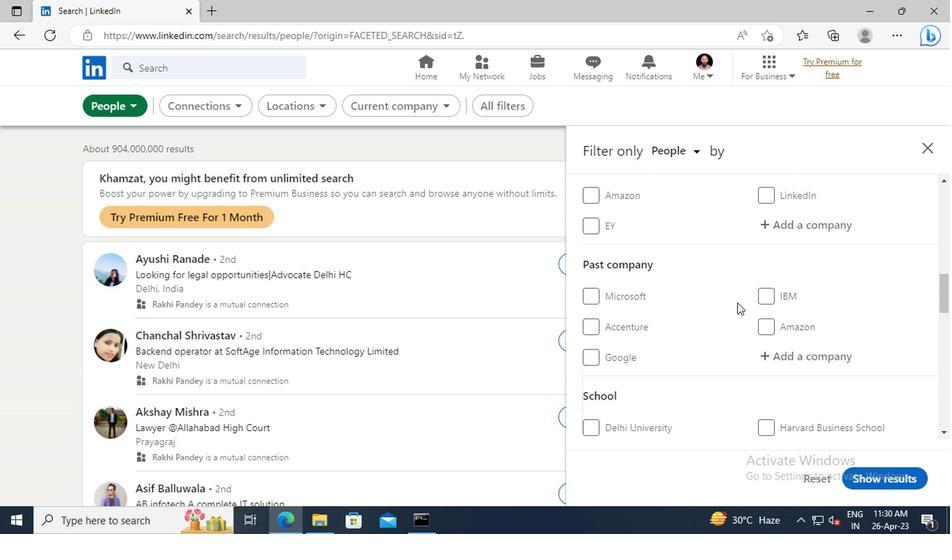 
Action: Mouse moved to (770, 303)
Screenshot: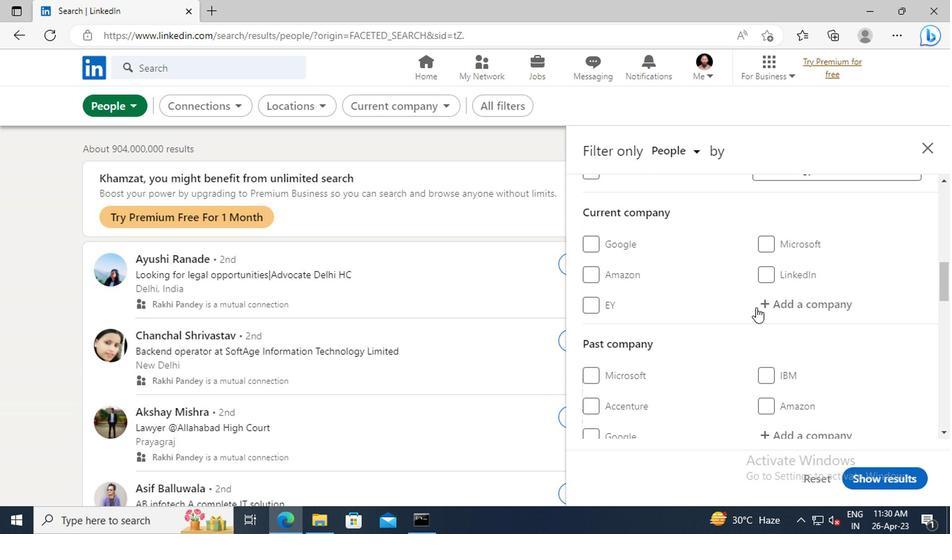 
Action: Mouse pressed left at (770, 303)
Screenshot: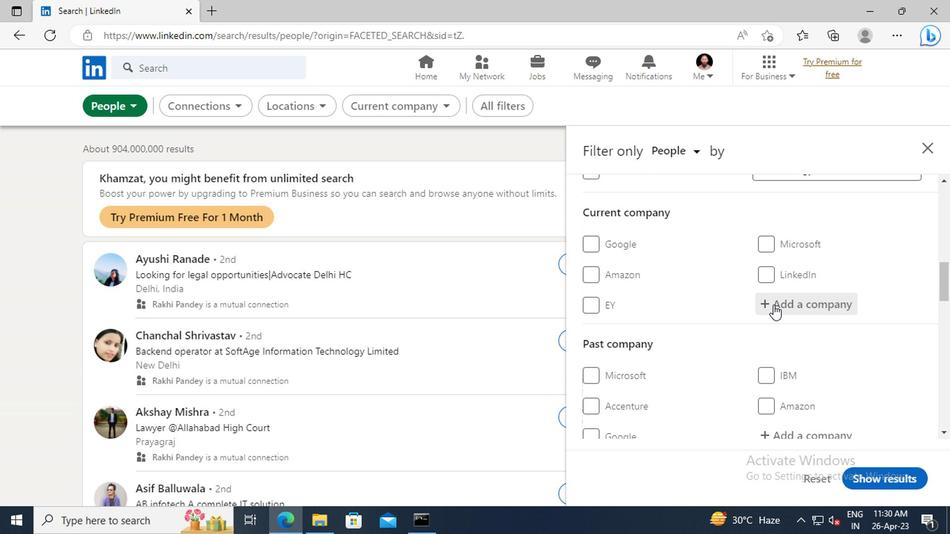 
Action: Key pressed <Key.shift>FORBE
Screenshot: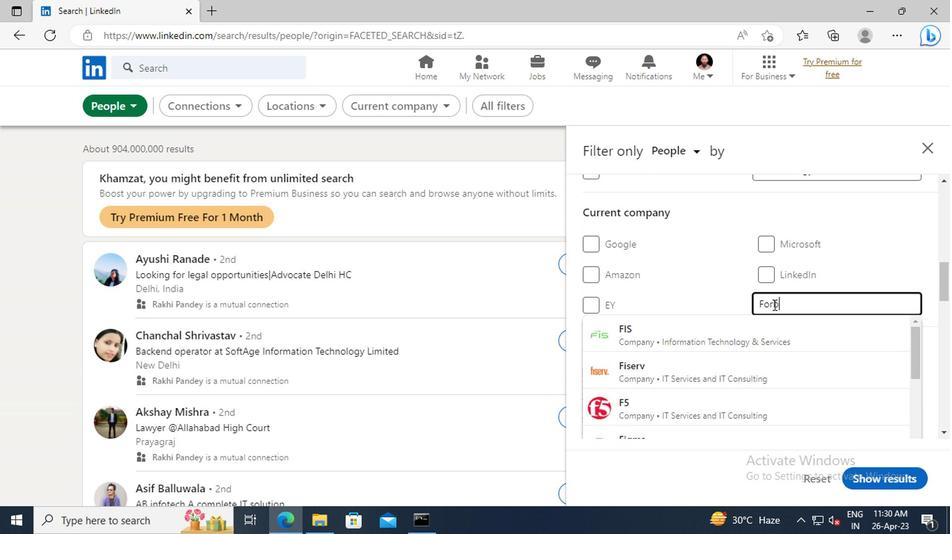 
Action: Mouse moved to (760, 328)
Screenshot: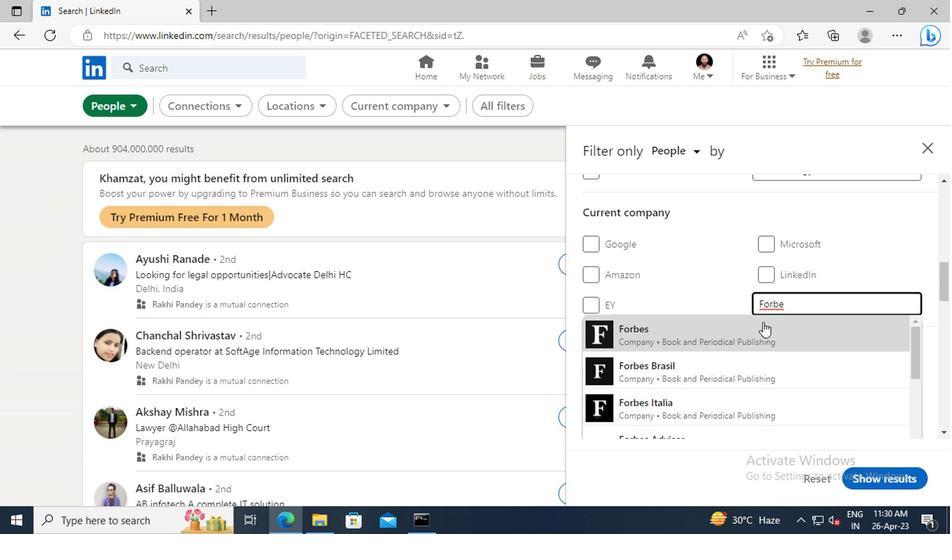 
Action: Mouse pressed left at (760, 328)
Screenshot: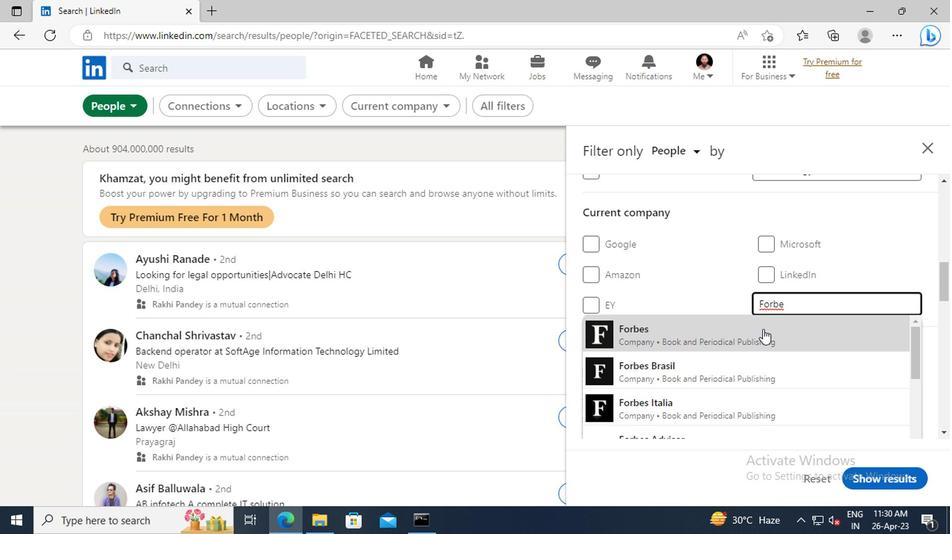 
Action: Mouse moved to (773, 301)
Screenshot: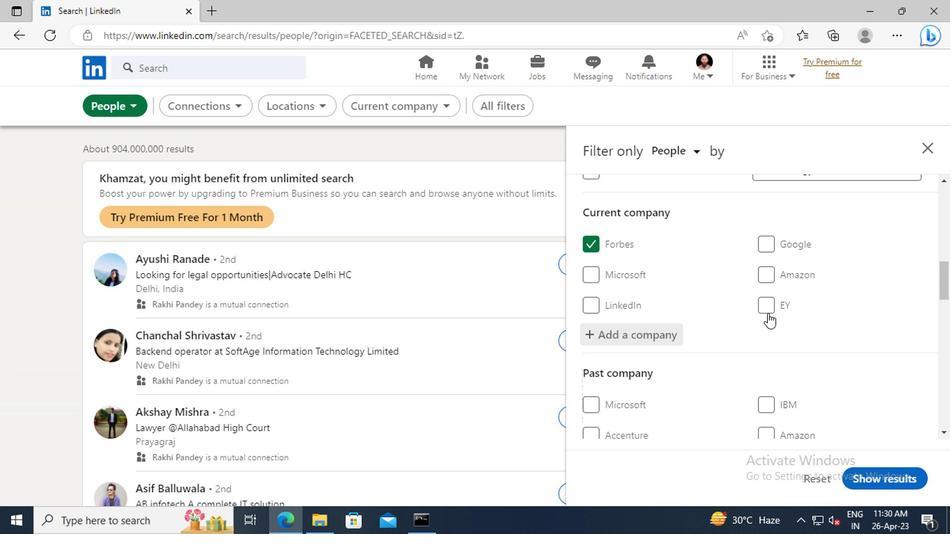 
Action: Mouse scrolled (773, 300) with delta (0, 0)
Screenshot: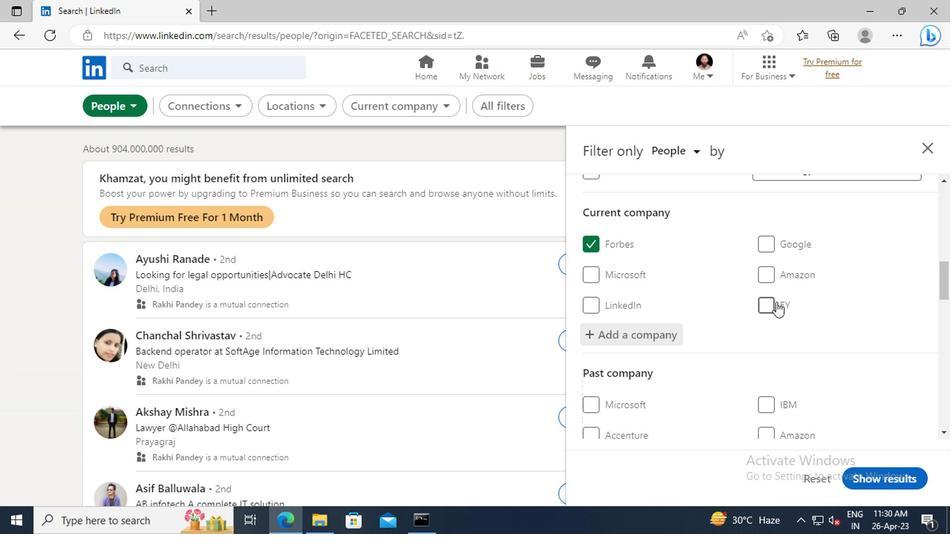 
Action: Mouse scrolled (773, 300) with delta (0, 0)
Screenshot: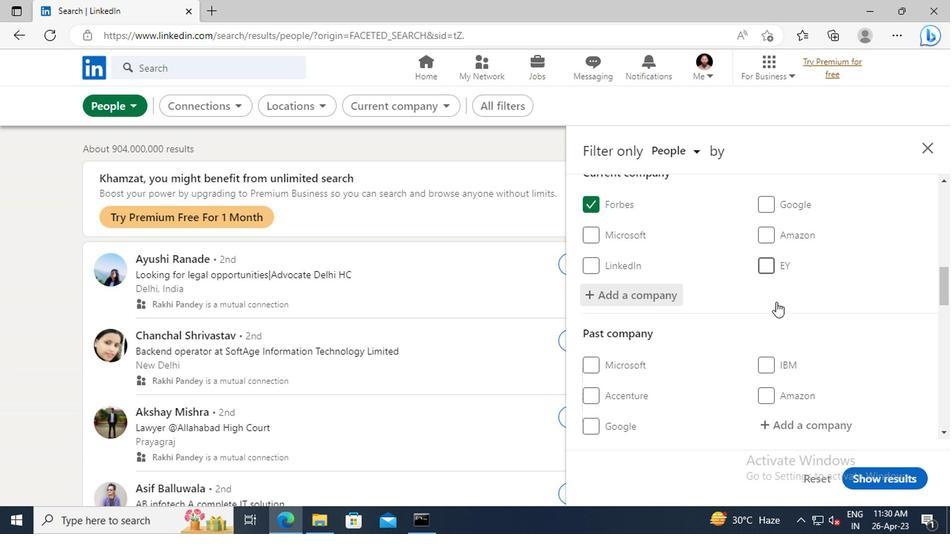 
Action: Mouse scrolled (773, 300) with delta (0, 0)
Screenshot: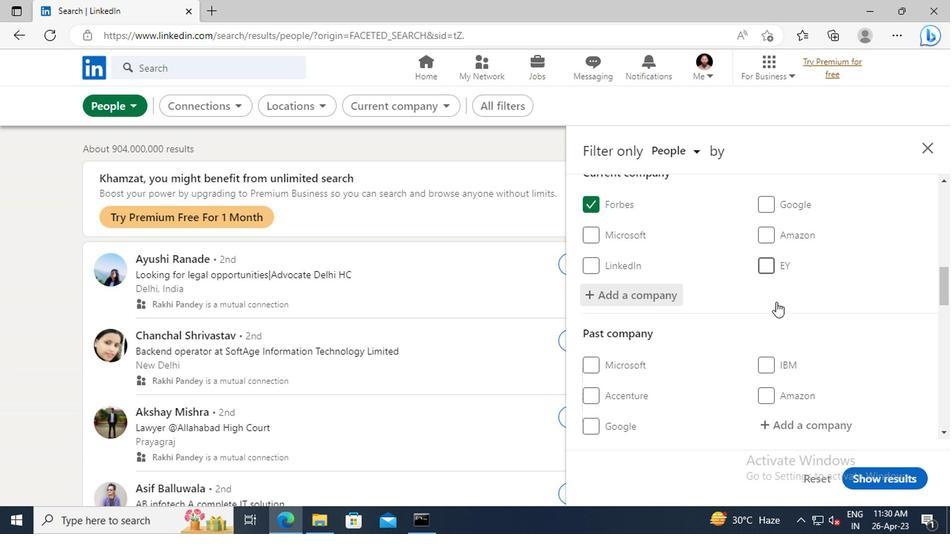 
Action: Mouse scrolled (773, 300) with delta (0, 0)
Screenshot: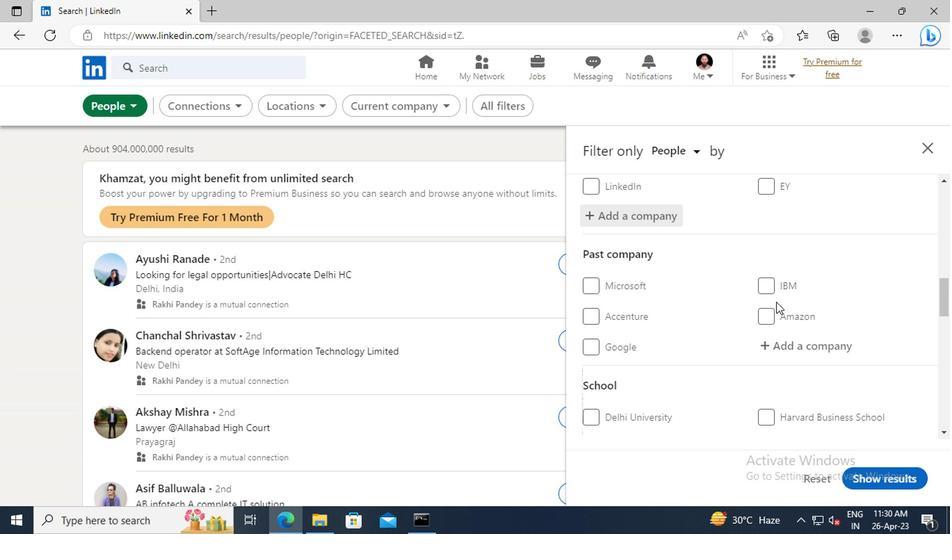 
Action: Mouse scrolled (773, 300) with delta (0, 0)
Screenshot: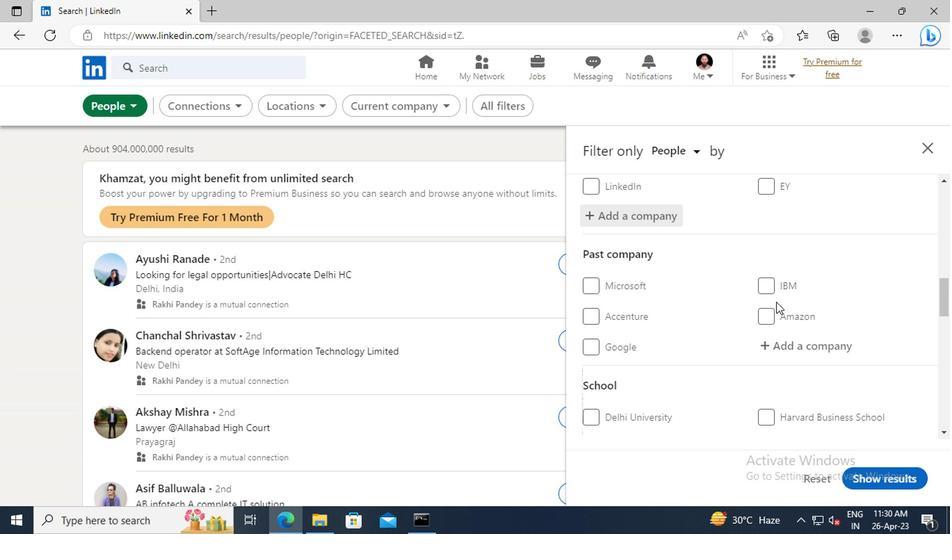
Action: Mouse scrolled (773, 300) with delta (0, 0)
Screenshot: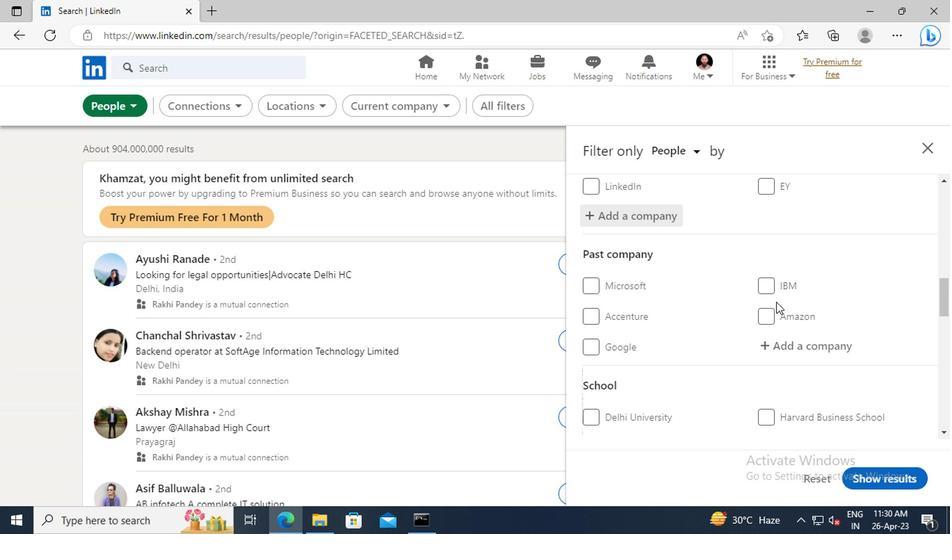 
Action: Mouse scrolled (773, 300) with delta (0, 0)
Screenshot: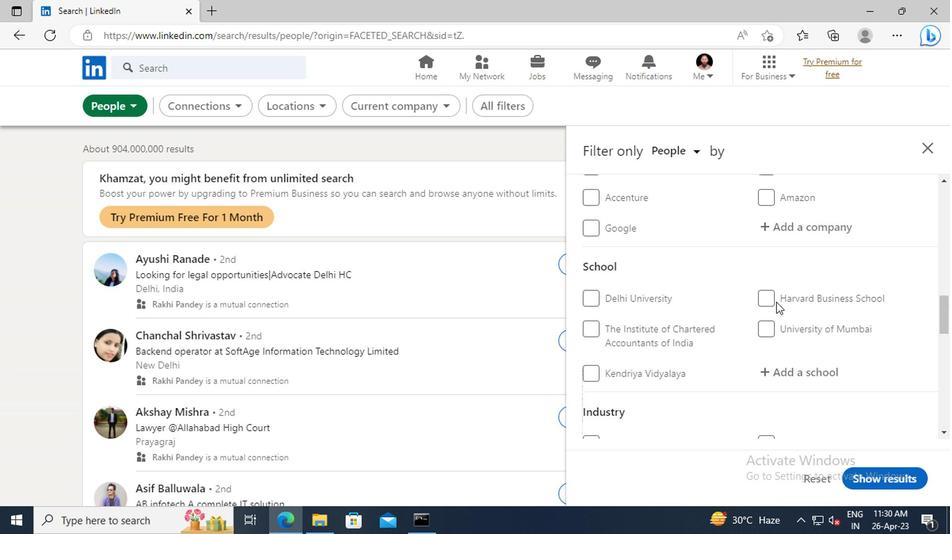 
Action: Mouse scrolled (773, 300) with delta (0, 0)
Screenshot: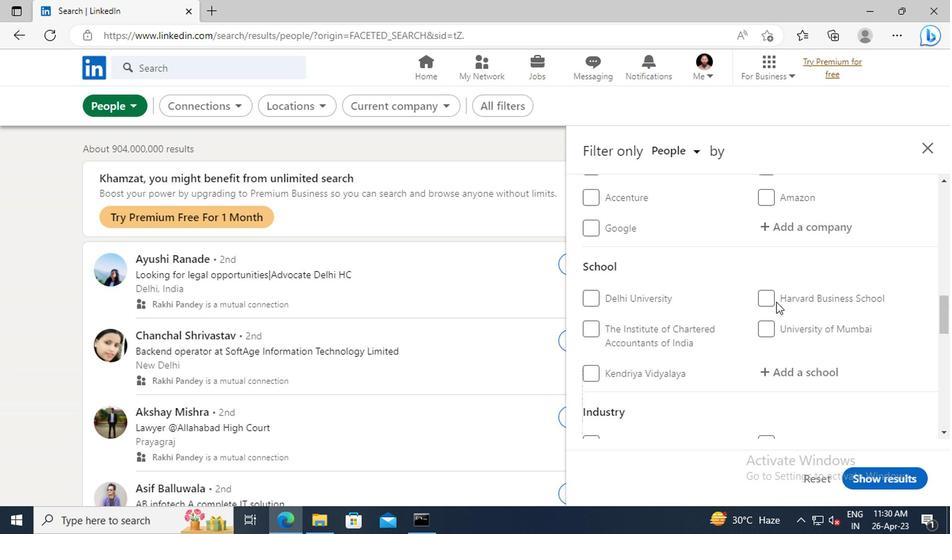 
Action: Mouse moved to (782, 298)
Screenshot: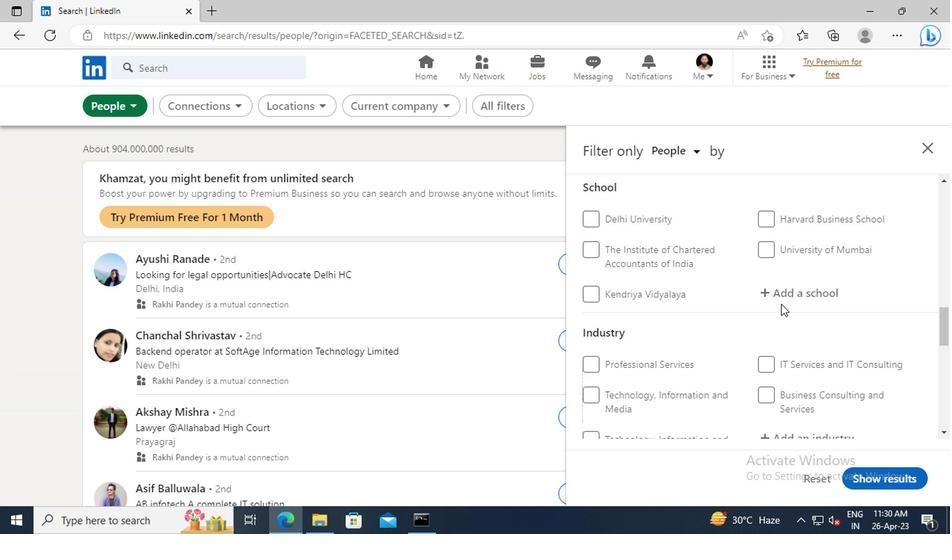 
Action: Mouse pressed left at (782, 298)
Screenshot: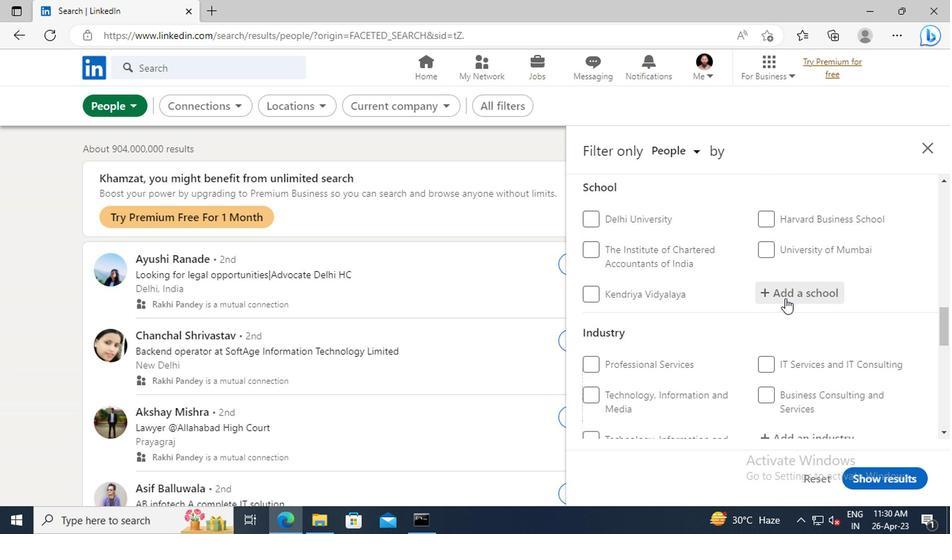 
Action: Key pressed <Key.shift>B<Key.space><Key.shift>K<Key.space><Key.shift>BIRLA<Key.space><Key.shift>INSTITUTE<Key.space>OF<Key.space><Key.shift>ENGINEERING<Key.space><Key.shift>&<Key.space><Key.shift>TECHNOLOGY,<Key.space><Key.shift>PILANI
Screenshot: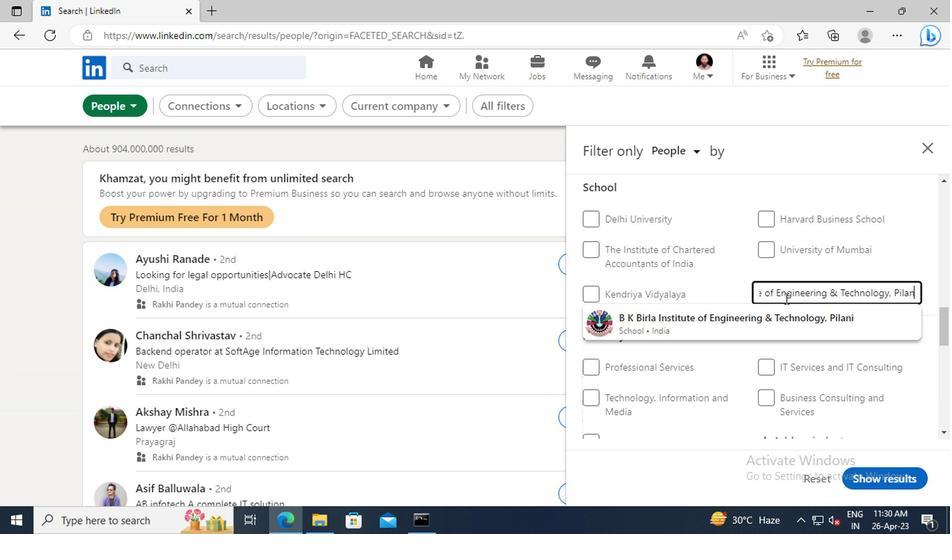 
Action: Mouse moved to (775, 321)
Screenshot: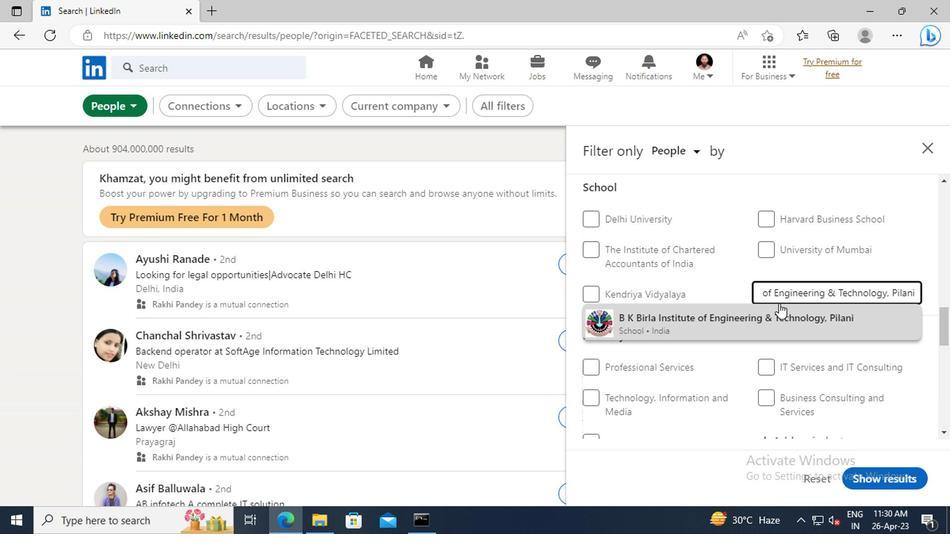 
Action: Mouse pressed left at (775, 321)
Screenshot: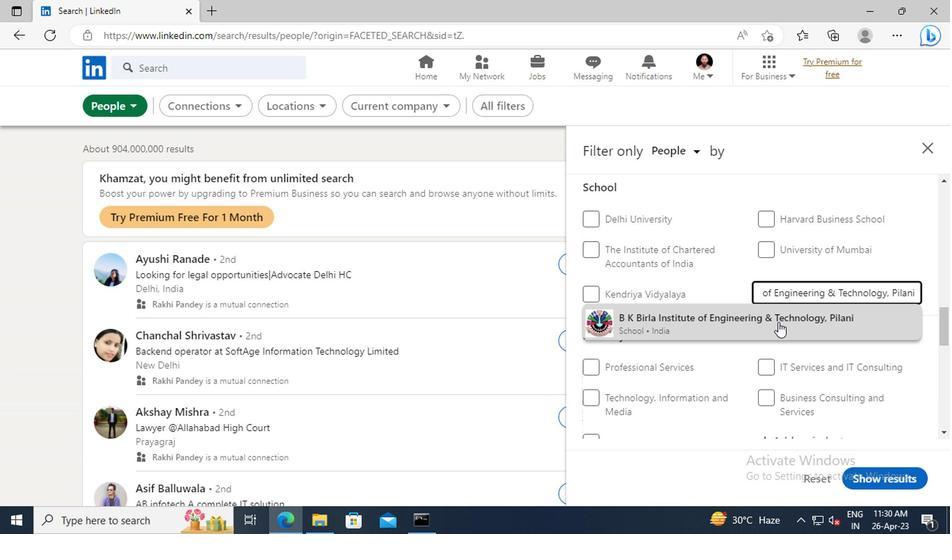 
Action: Mouse moved to (759, 281)
Screenshot: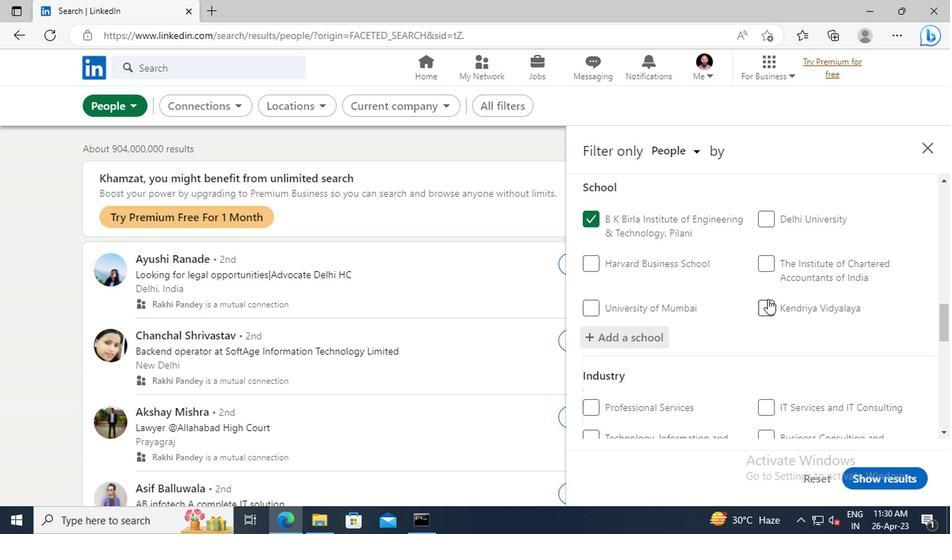 
Action: Mouse scrolled (759, 280) with delta (0, 0)
Screenshot: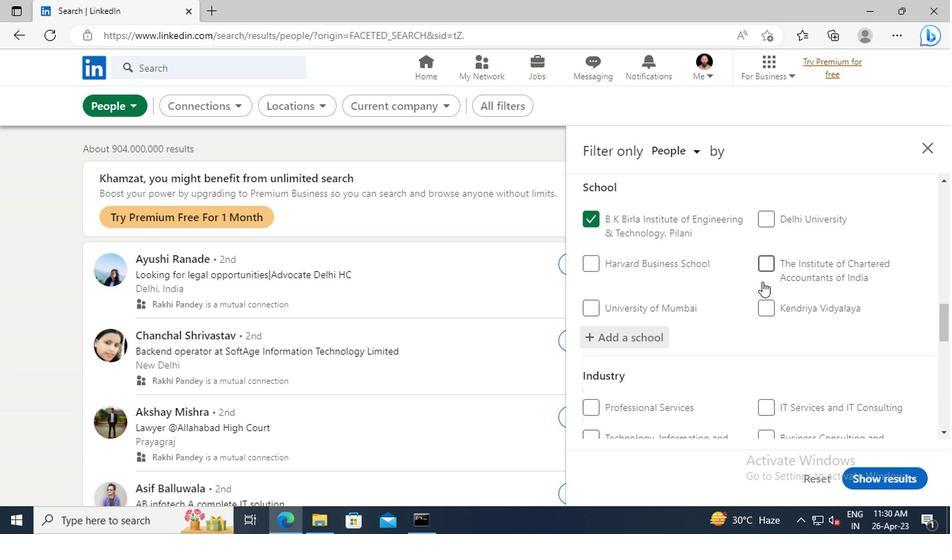 
Action: Mouse scrolled (759, 280) with delta (0, 0)
Screenshot: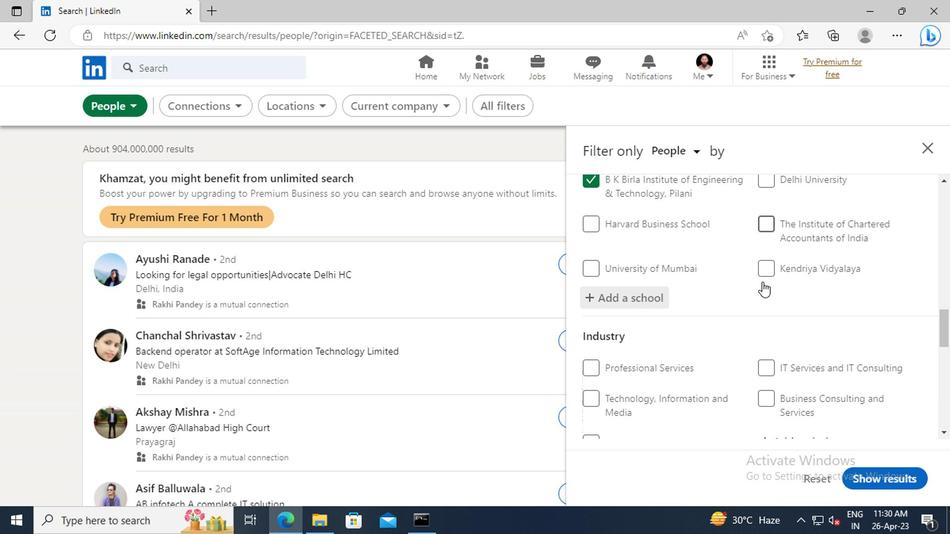 
Action: Mouse scrolled (759, 280) with delta (0, 0)
Screenshot: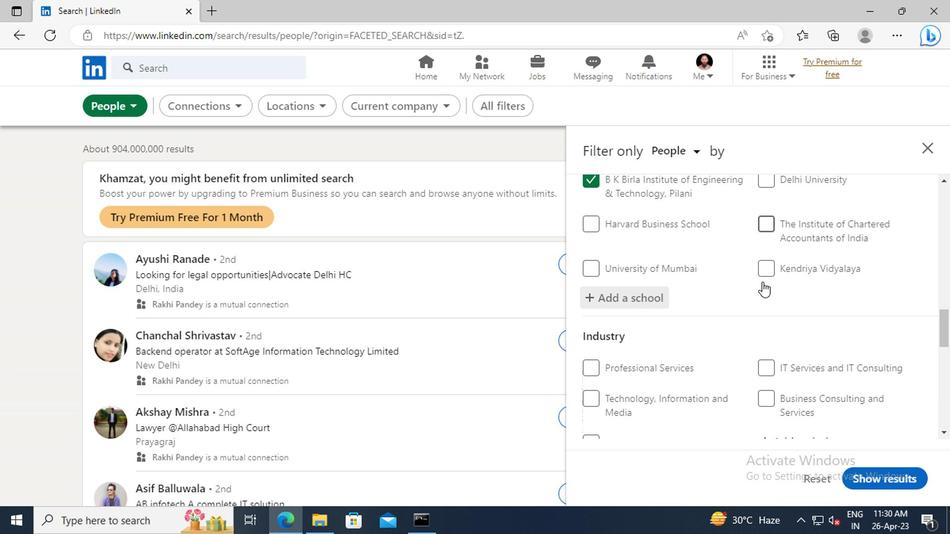 
Action: Mouse scrolled (759, 280) with delta (0, 0)
Screenshot: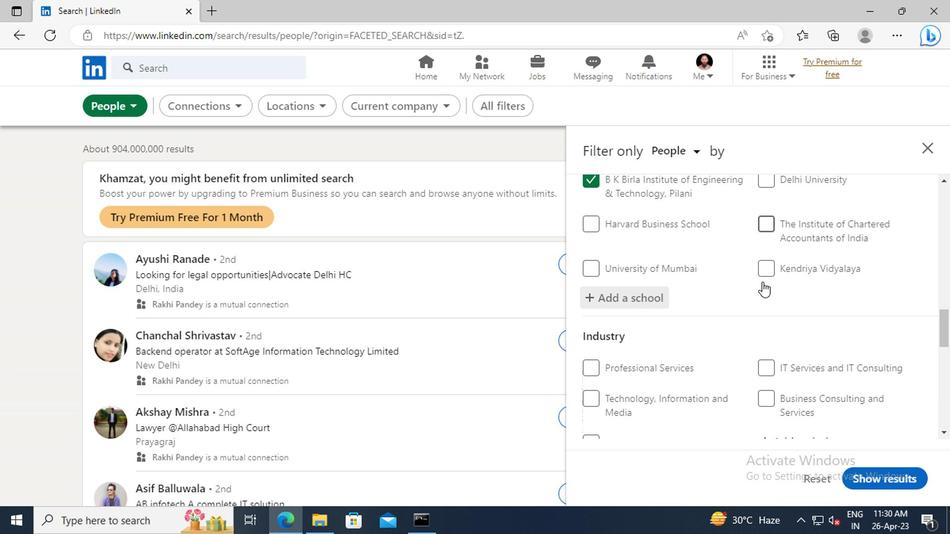 
Action: Mouse scrolled (759, 280) with delta (0, 0)
Screenshot: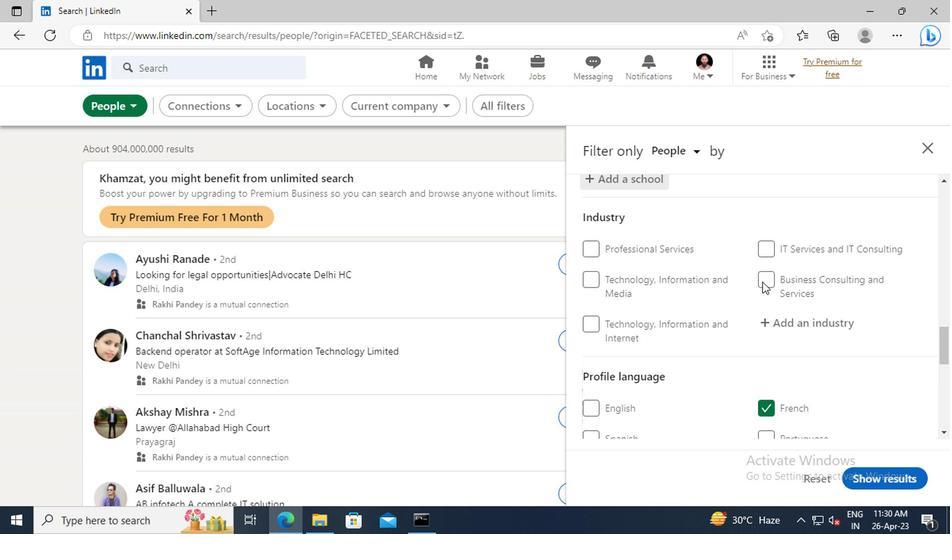 
Action: Mouse scrolled (759, 280) with delta (0, 0)
Screenshot: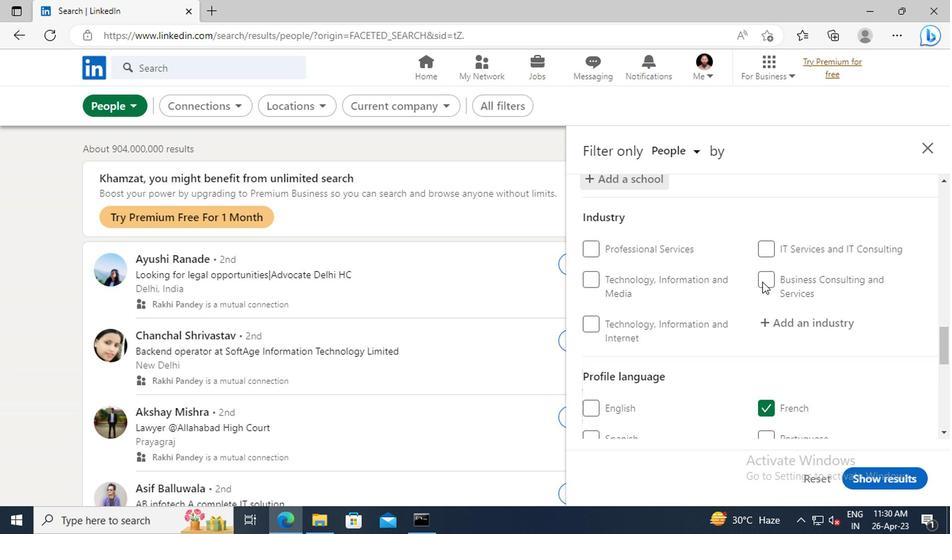 
Action: Mouse moved to (784, 248)
Screenshot: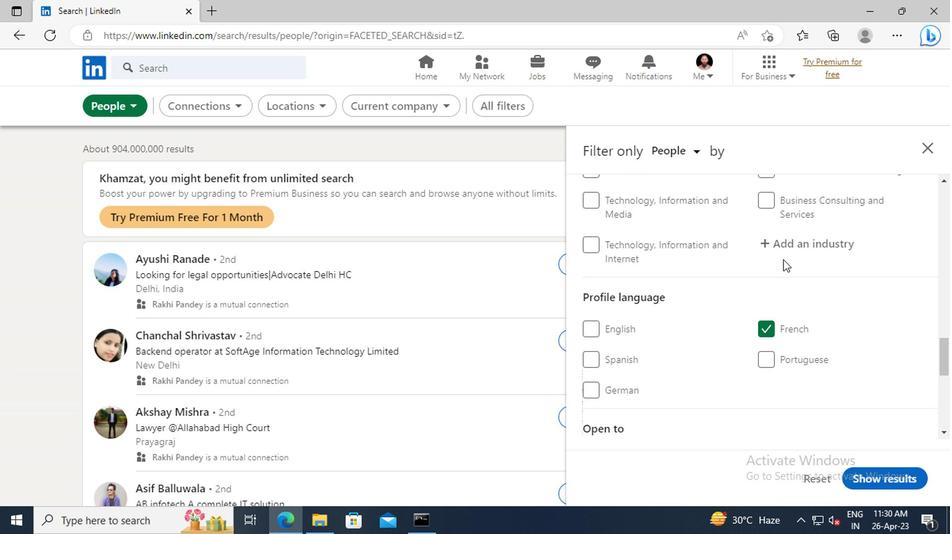 
Action: Mouse pressed left at (784, 248)
Screenshot: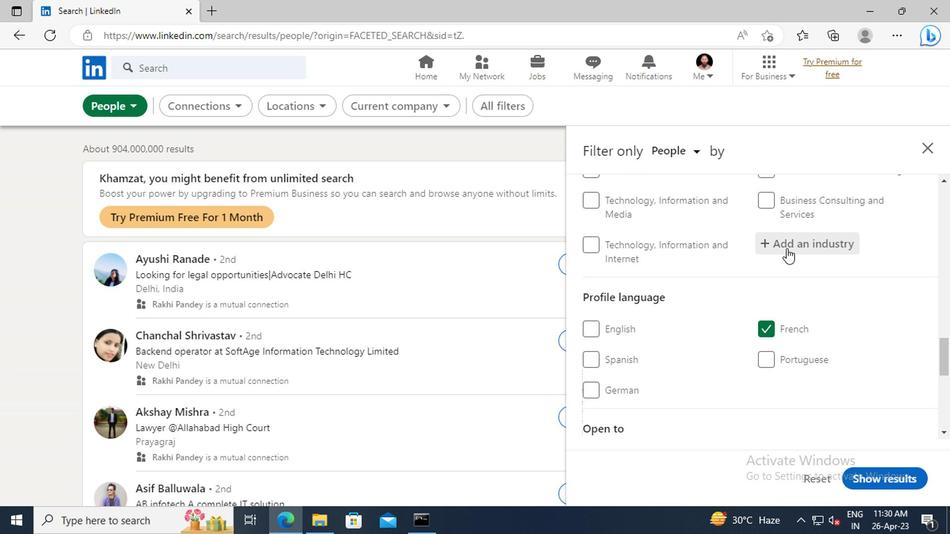
Action: Key pressed <Key.shift>PUBLIC<Key.space><Key.shift>POLICY<Key.space><Key.shift>OFFICES
Screenshot: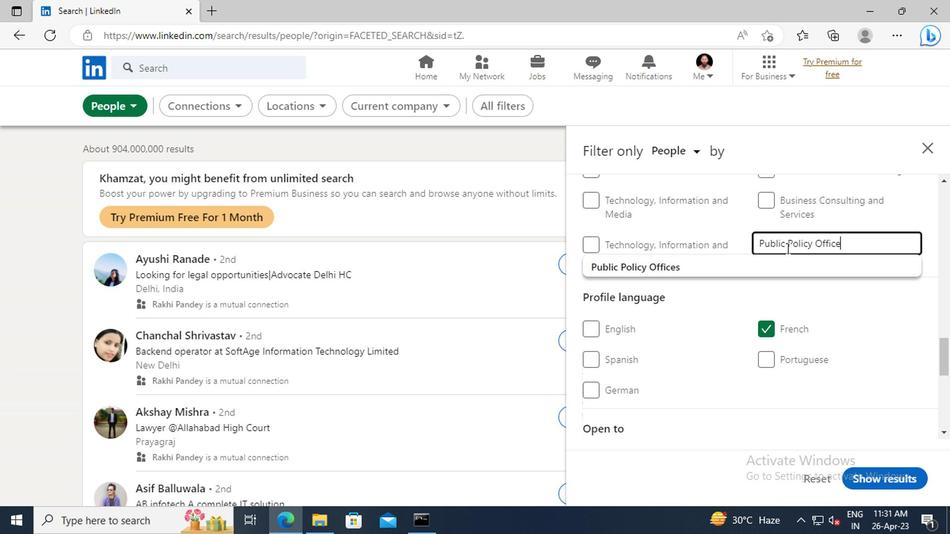 
Action: Mouse moved to (744, 264)
Screenshot: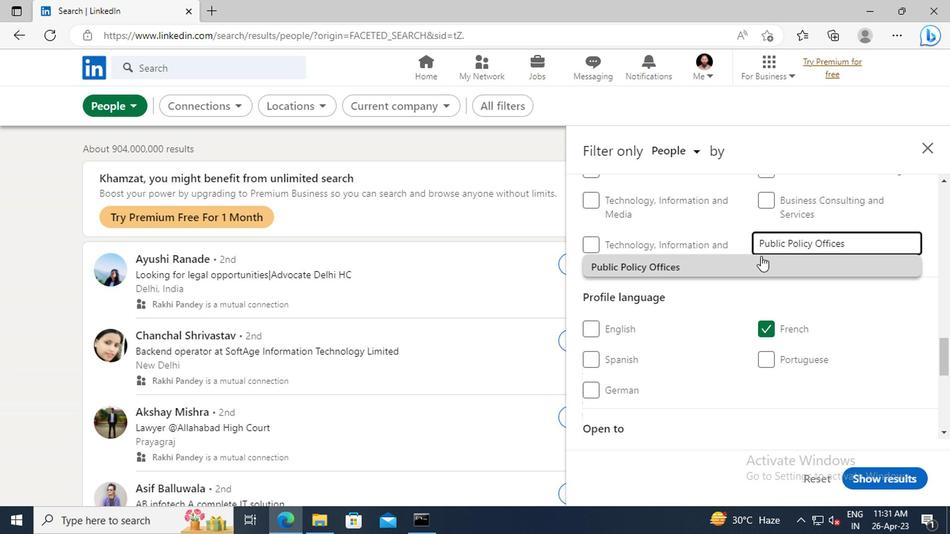 
Action: Mouse pressed left at (744, 264)
Screenshot: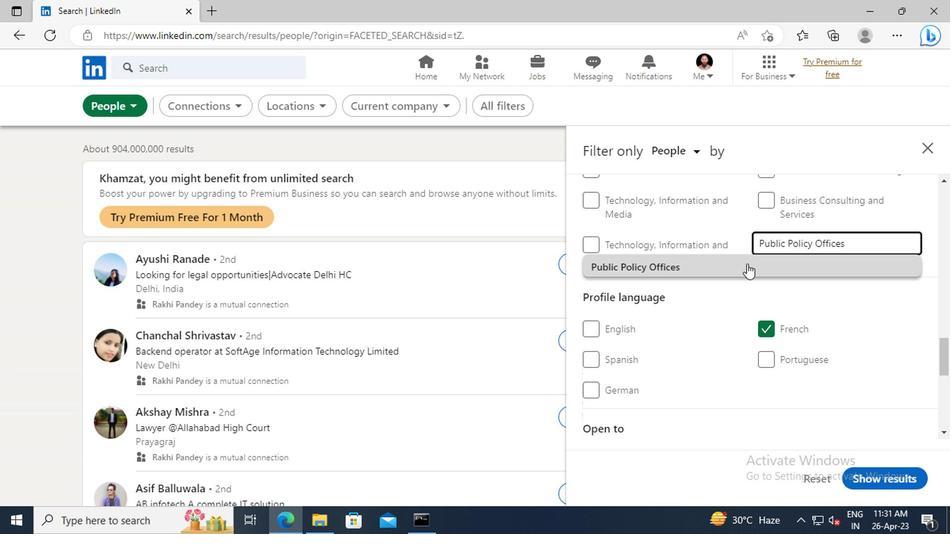 
Action: Mouse scrolled (744, 263) with delta (0, 0)
Screenshot: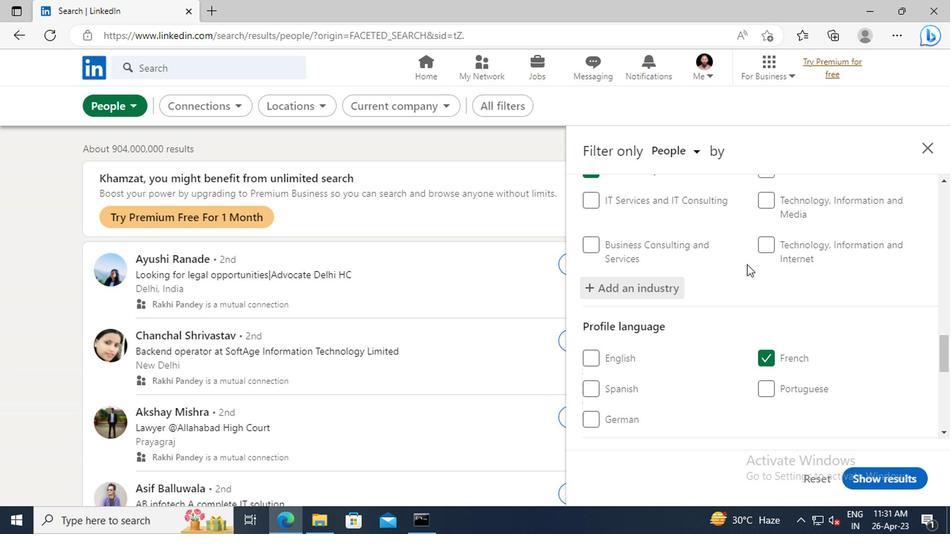 
Action: Mouse scrolled (744, 263) with delta (0, 0)
Screenshot: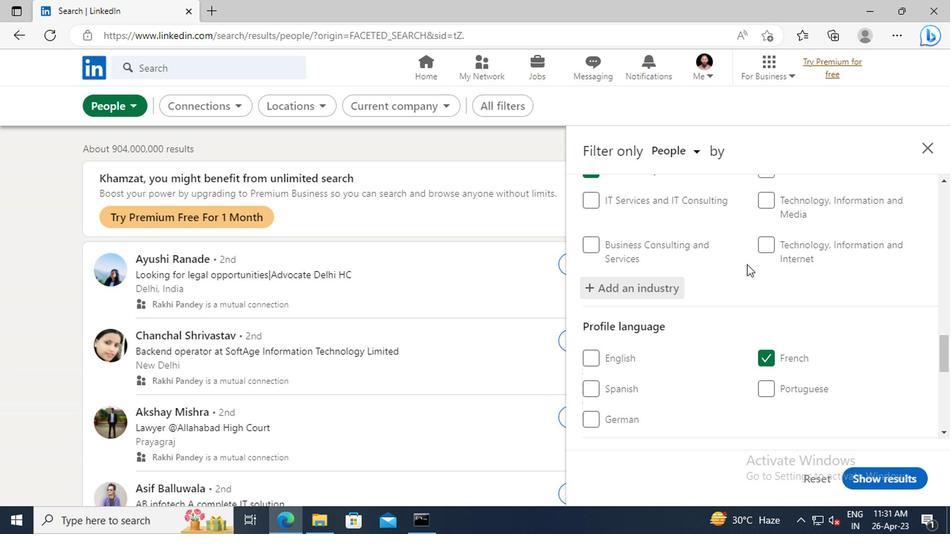
Action: Mouse scrolled (744, 263) with delta (0, 0)
Screenshot: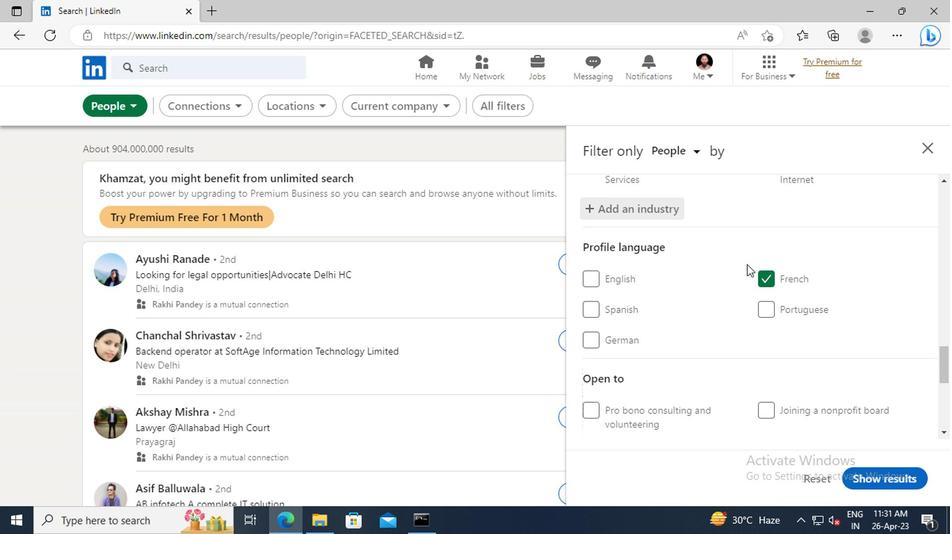 
Action: Mouse scrolled (744, 263) with delta (0, 0)
Screenshot: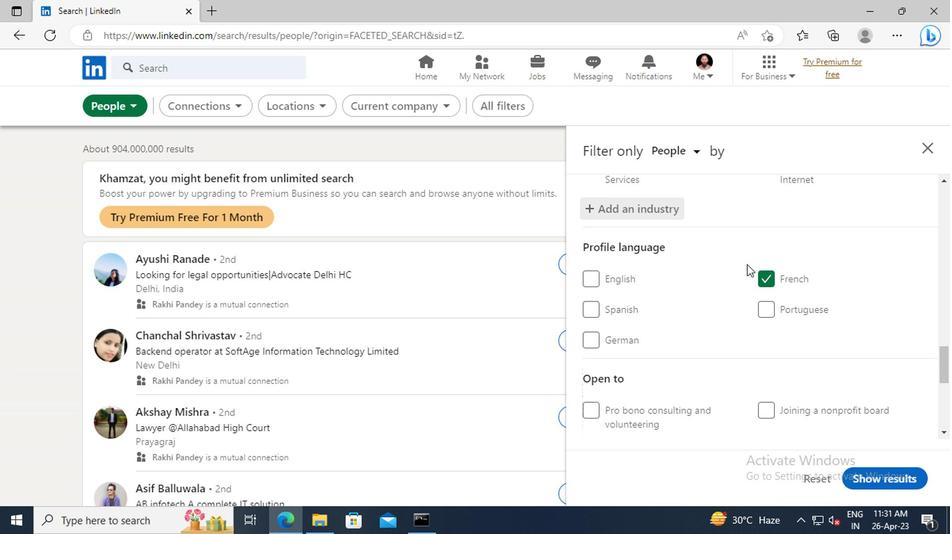 
Action: Mouse scrolled (744, 263) with delta (0, 0)
Screenshot: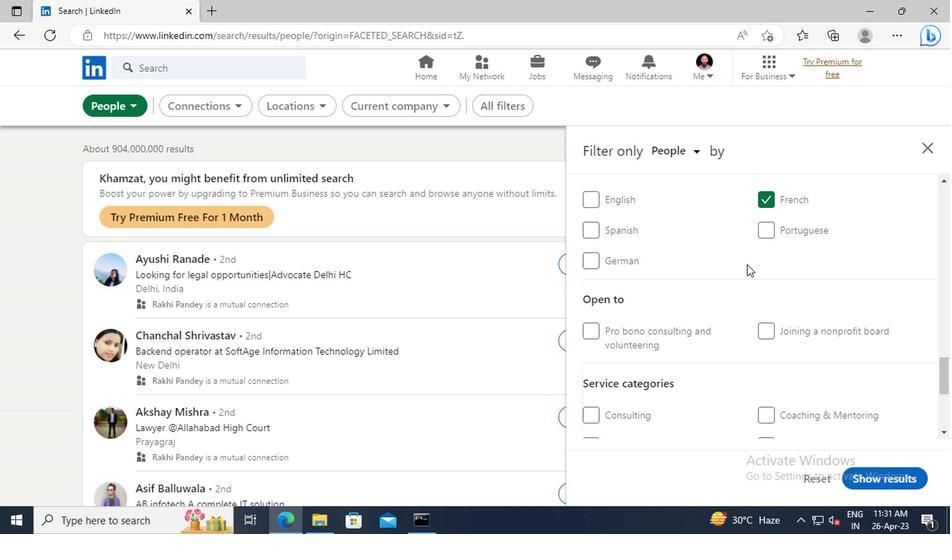 
Action: Mouse scrolled (744, 263) with delta (0, 0)
Screenshot: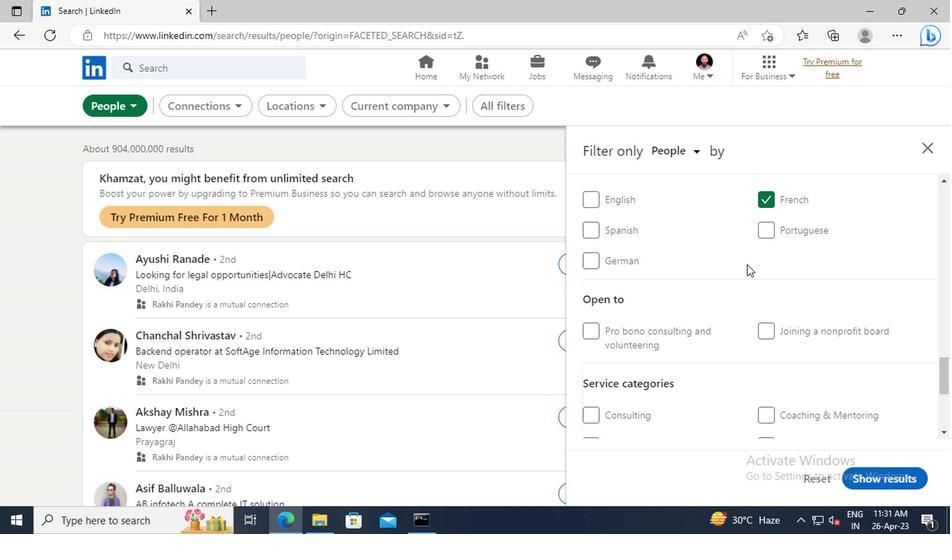 
Action: Mouse scrolled (744, 263) with delta (0, 0)
Screenshot: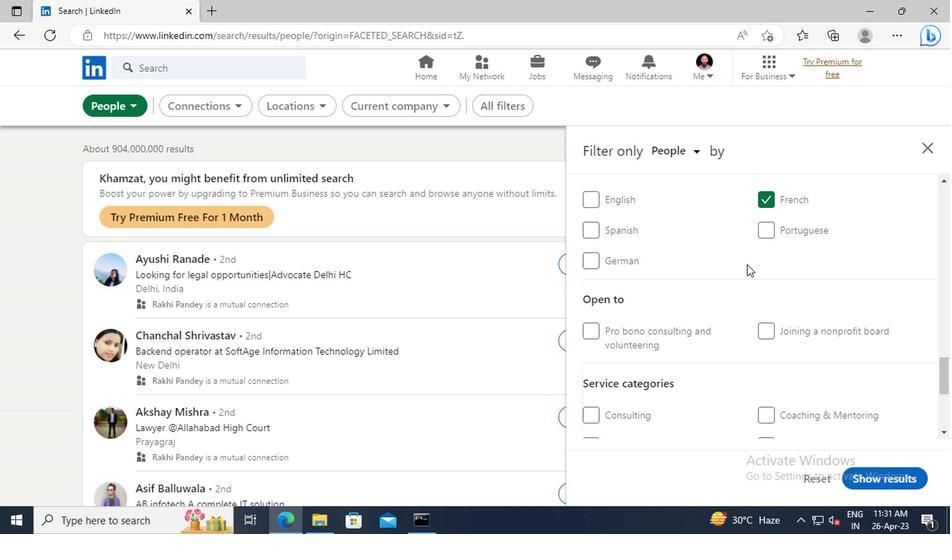 
Action: Mouse scrolled (744, 263) with delta (0, 0)
Screenshot: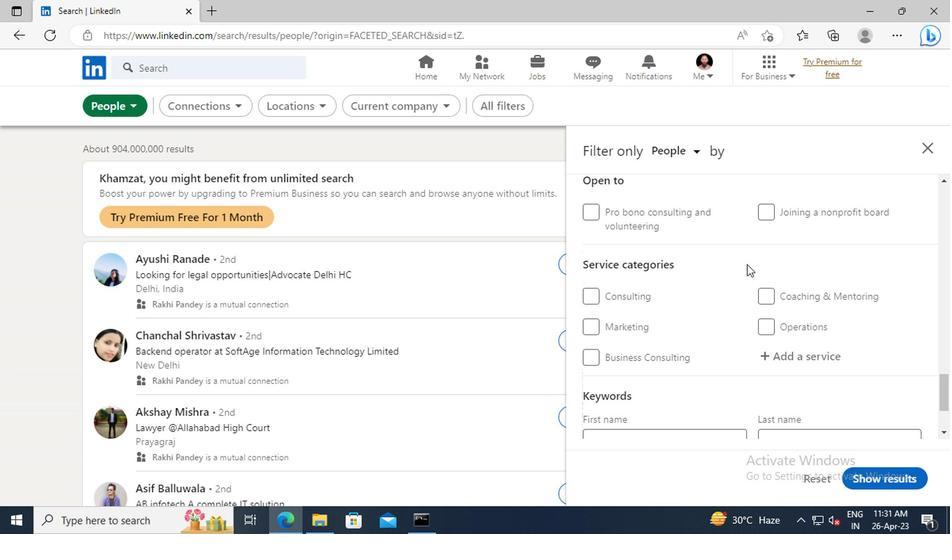 
Action: Mouse scrolled (744, 263) with delta (0, 0)
Screenshot: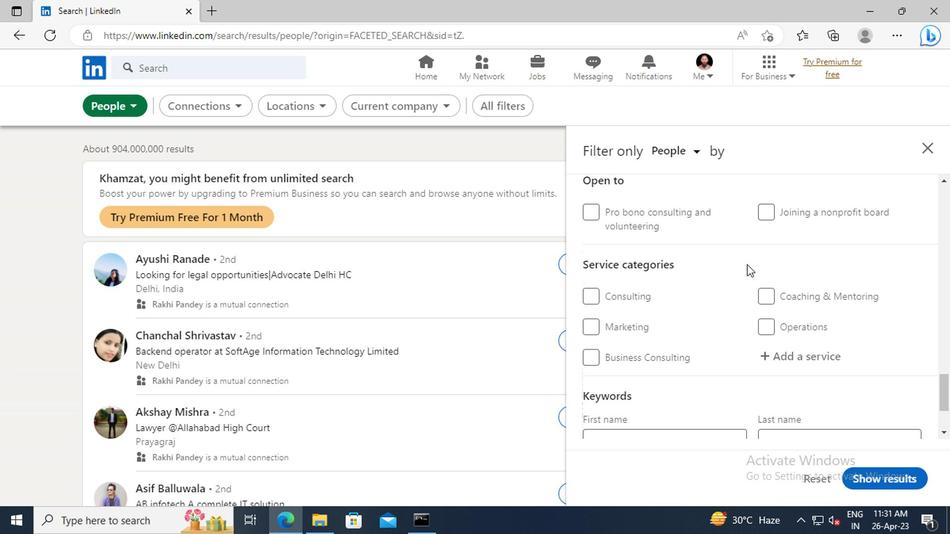 
Action: Mouse moved to (771, 277)
Screenshot: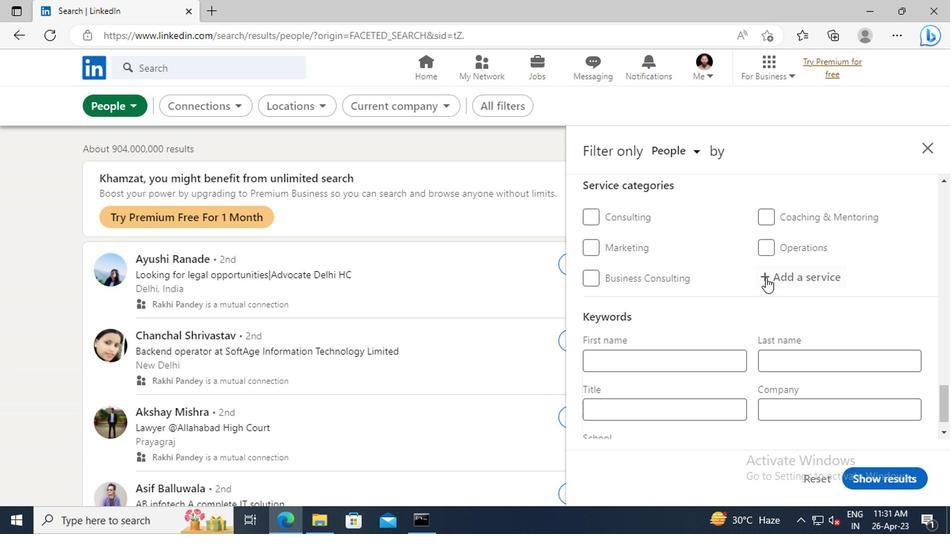 
Action: Mouse pressed left at (771, 277)
Screenshot: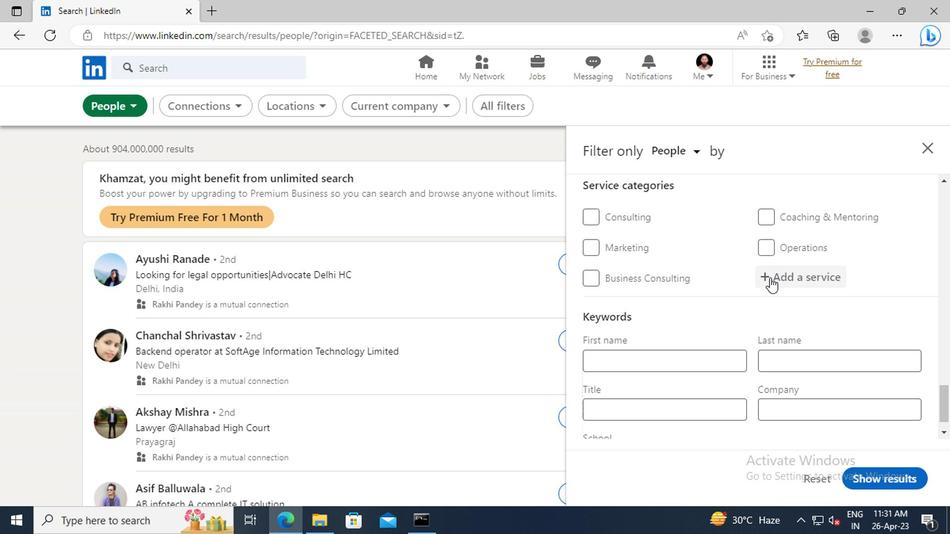 
Action: Key pressed <Key.shift>LIFE<Key.space><Key.shift>INSURANCE
Screenshot: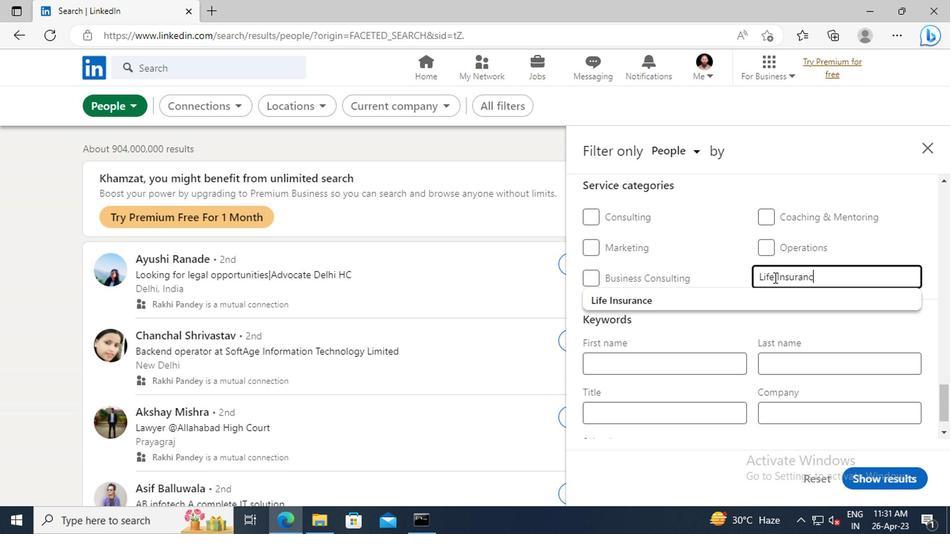 
Action: Mouse moved to (717, 300)
Screenshot: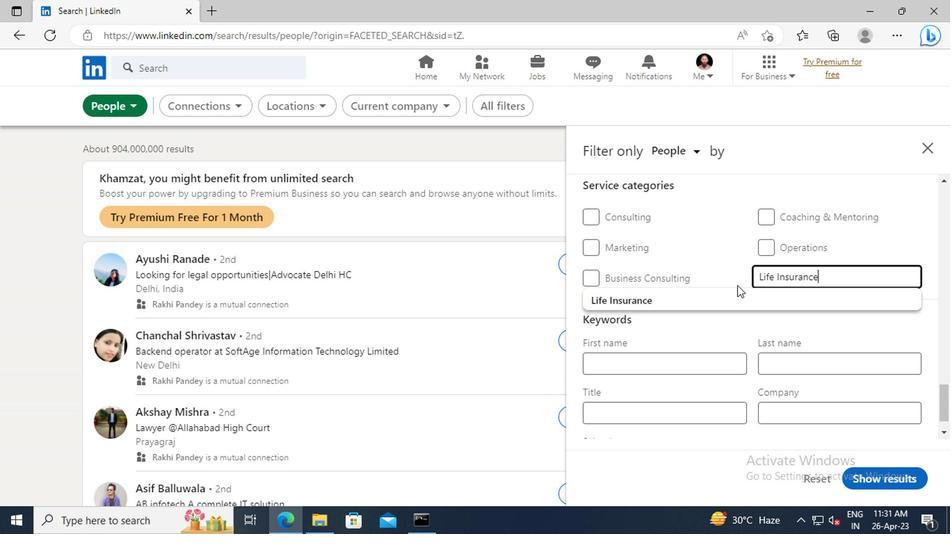 
Action: Mouse pressed left at (717, 300)
Screenshot: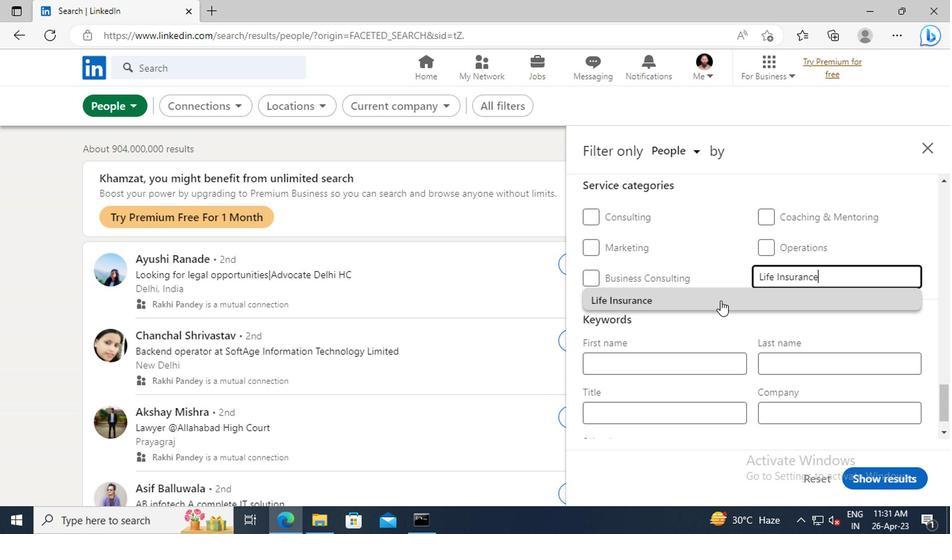 
Action: Mouse moved to (729, 266)
Screenshot: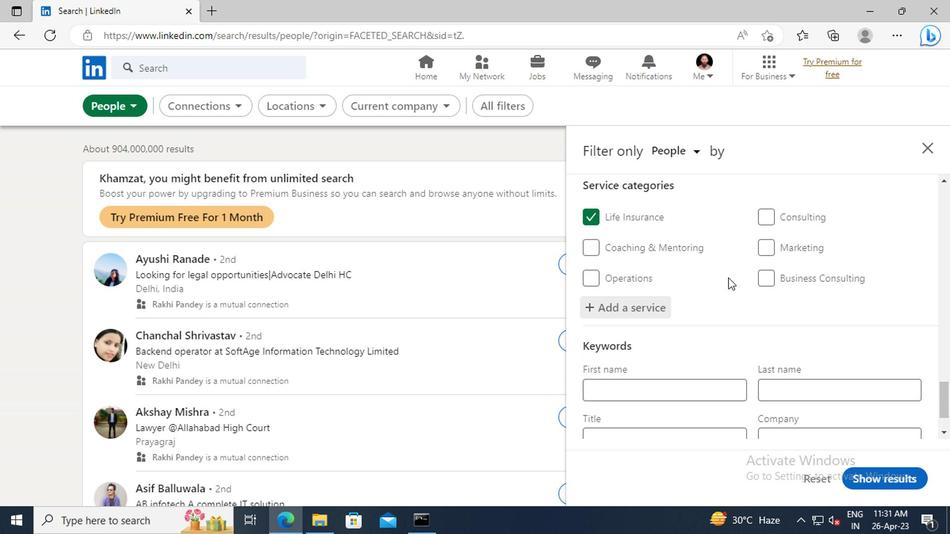 
Action: Mouse scrolled (729, 266) with delta (0, 0)
Screenshot: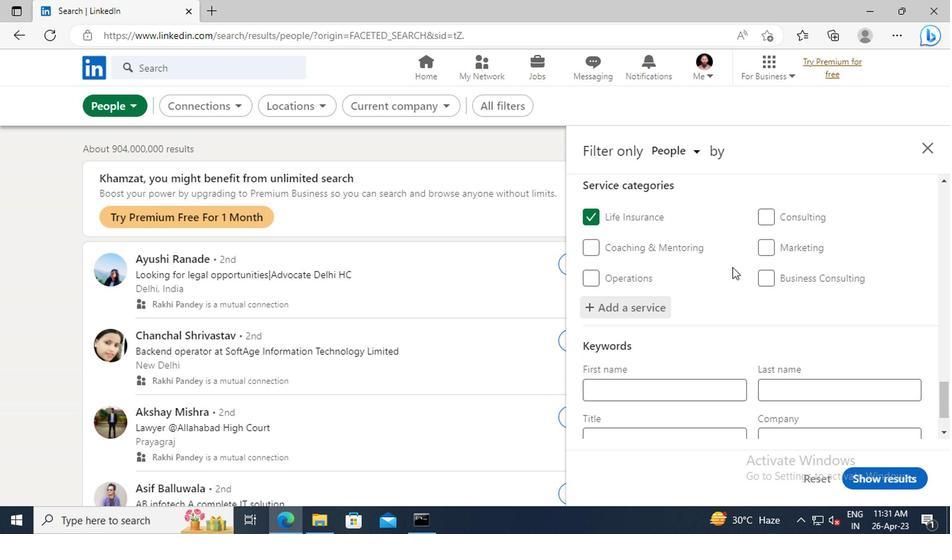 
Action: Mouse scrolled (729, 266) with delta (0, 0)
Screenshot: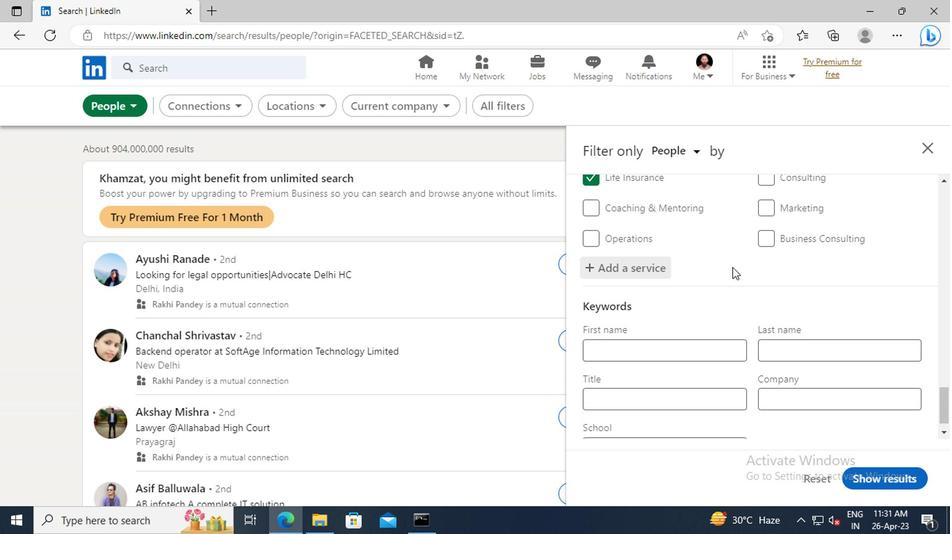 
Action: Mouse scrolled (729, 266) with delta (0, 0)
Screenshot: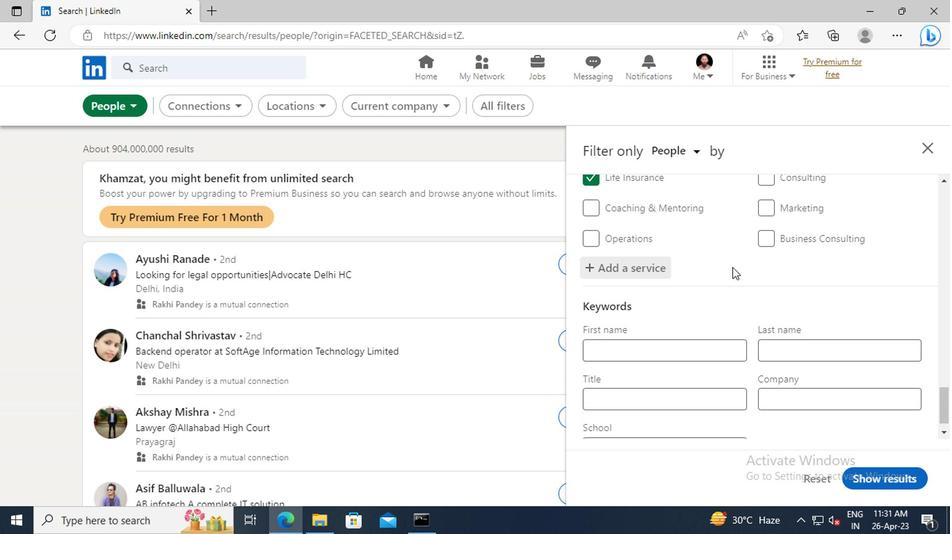 
Action: Mouse scrolled (729, 266) with delta (0, 0)
Screenshot: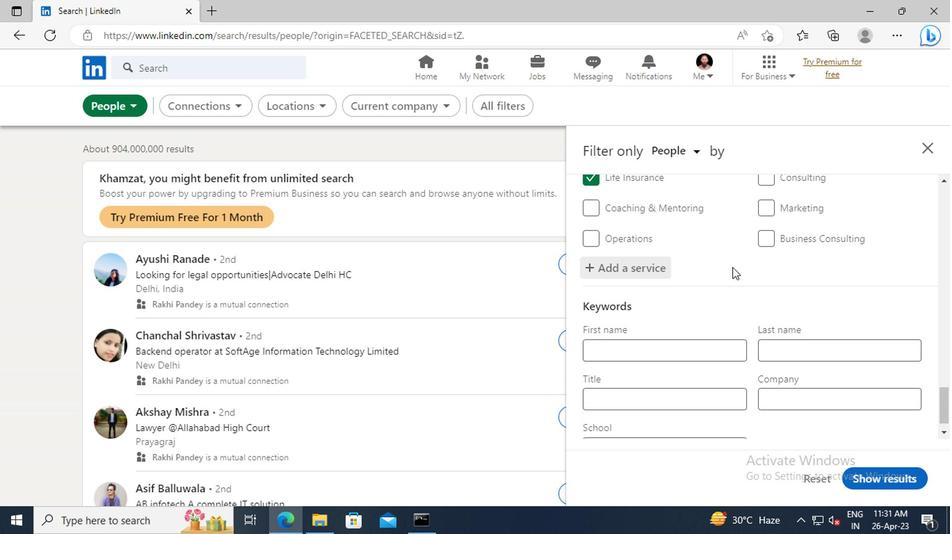 
Action: Mouse scrolled (729, 266) with delta (0, 0)
Screenshot: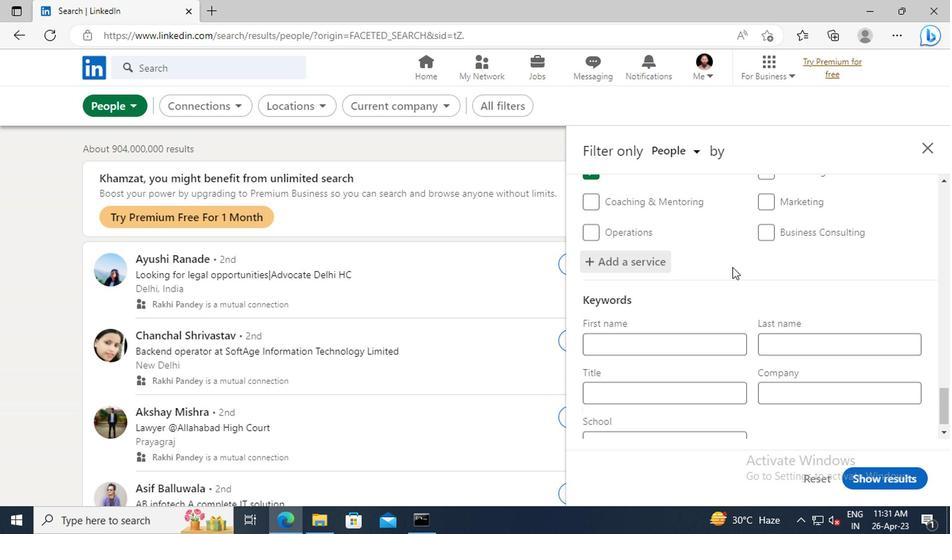 
Action: Mouse moved to (632, 372)
Screenshot: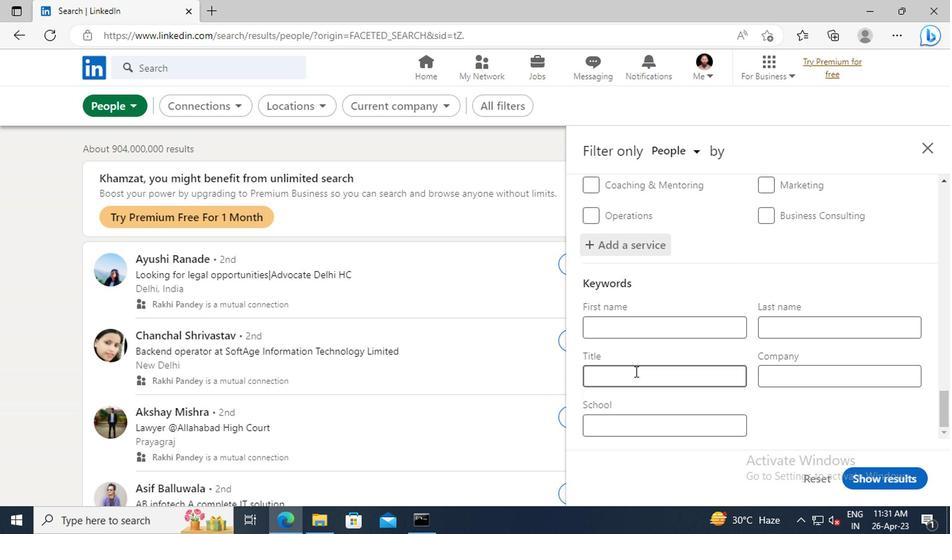 
Action: Mouse pressed left at (632, 372)
Screenshot: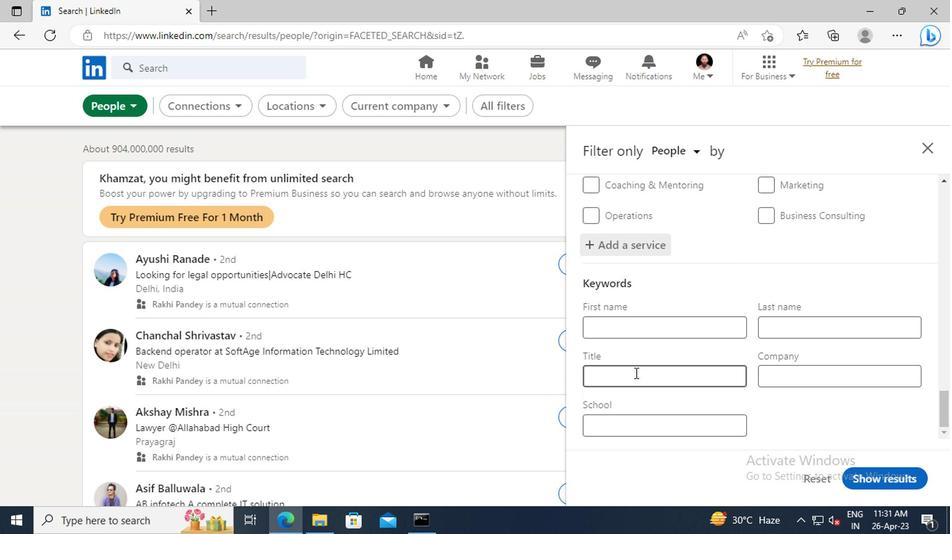 
Action: Key pressed <Key.shift>DIRECT<Key.space><Key.shift>SALESPERSON<Key.enter>
Screenshot: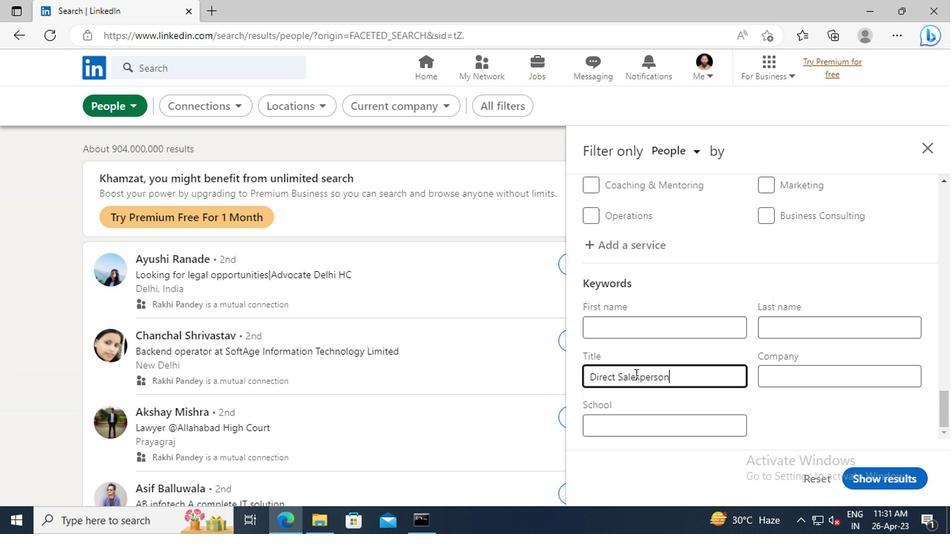 
Action: Mouse moved to (865, 467)
Screenshot: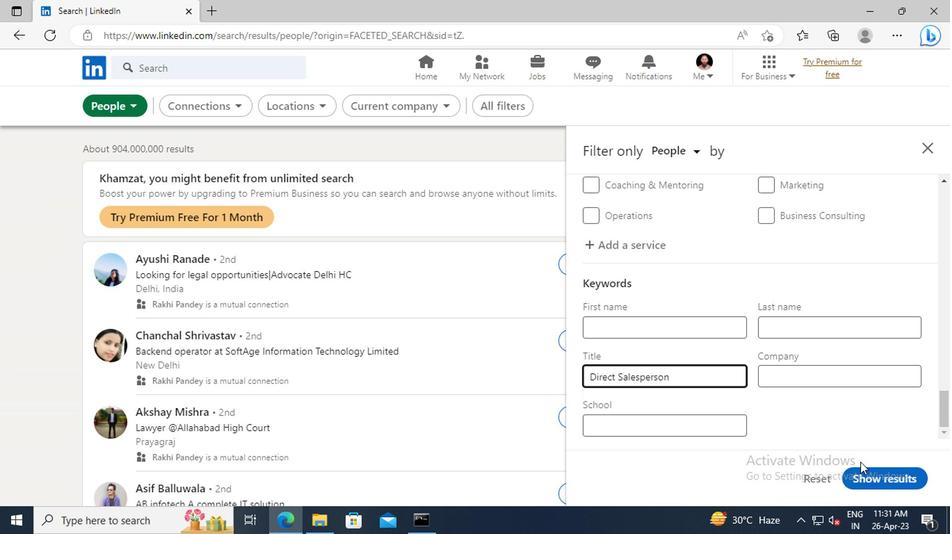 
Action: Mouse pressed left at (865, 467)
Screenshot: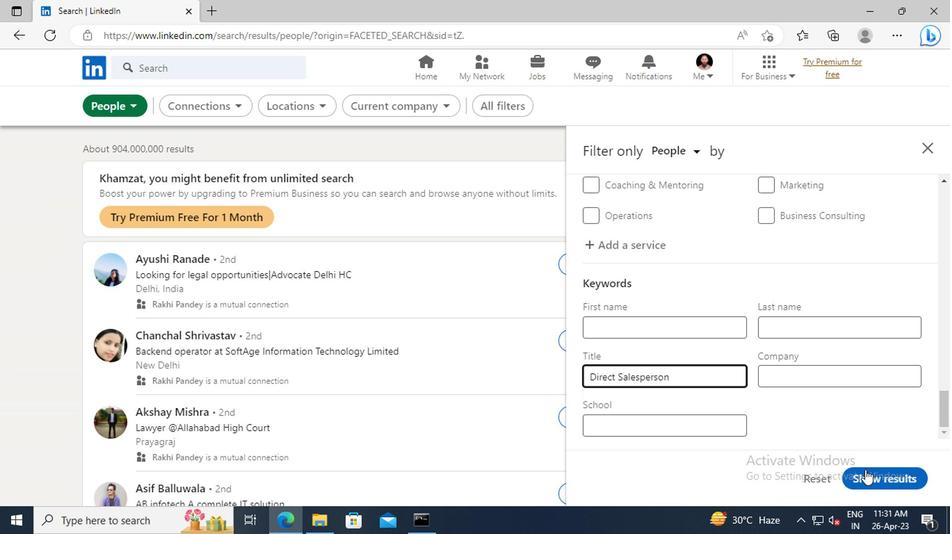 
